 Task: Enable all dependabot security updates in the code security and analysis section.
Action: Mouse moved to (1288, 104)
Screenshot: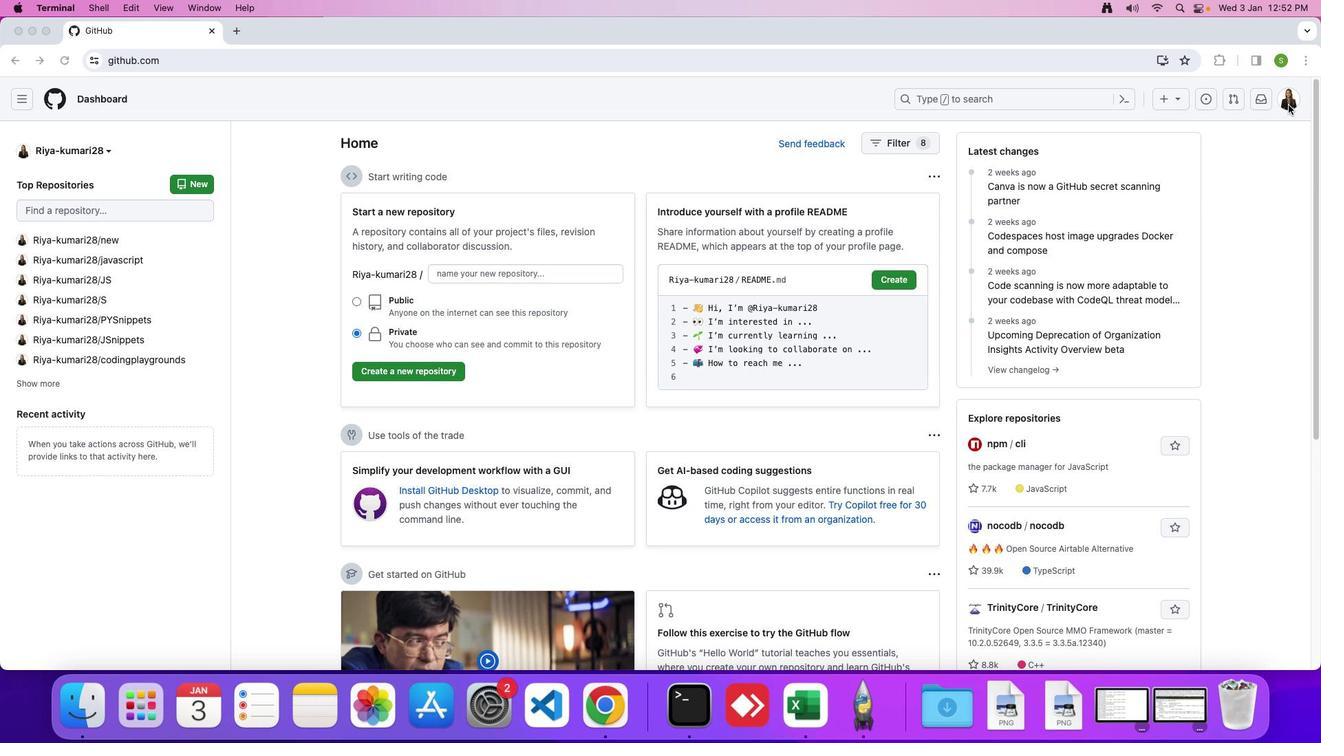 
Action: Mouse pressed left at (1288, 104)
Screenshot: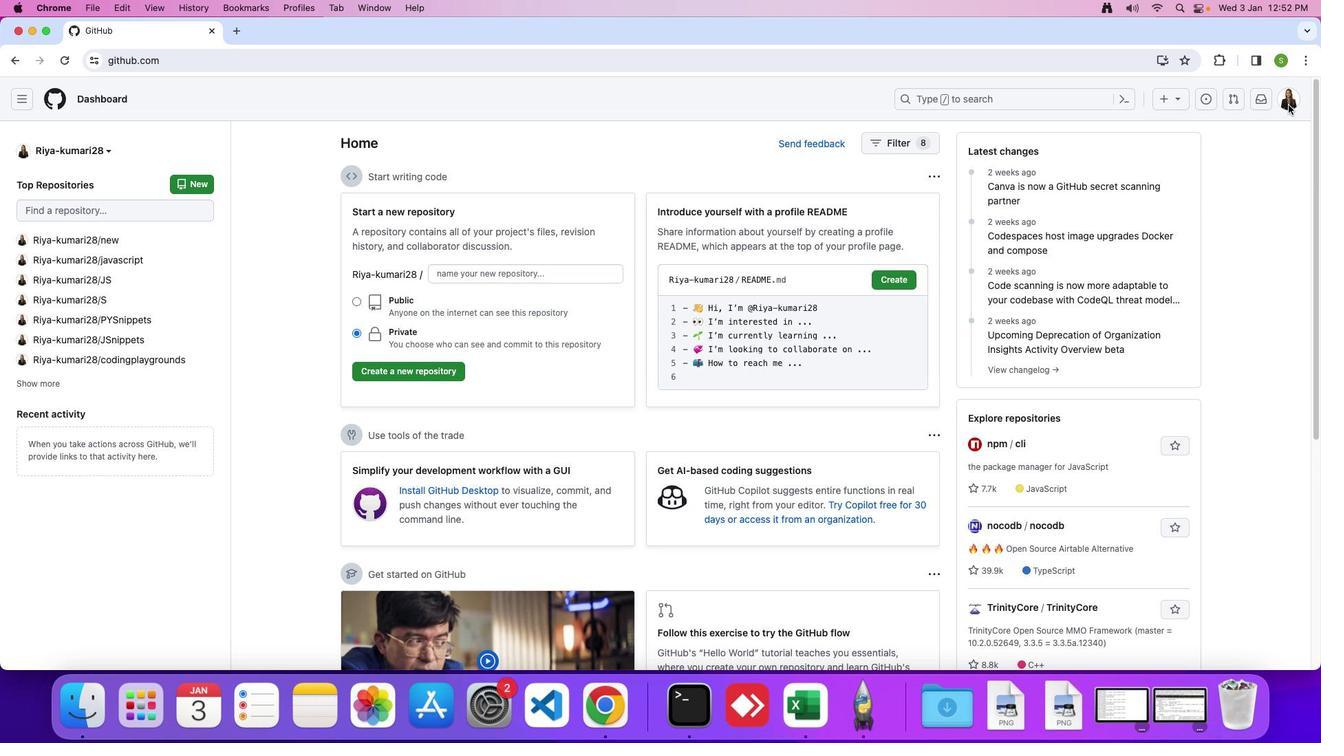 
Action: Mouse moved to (1289, 99)
Screenshot: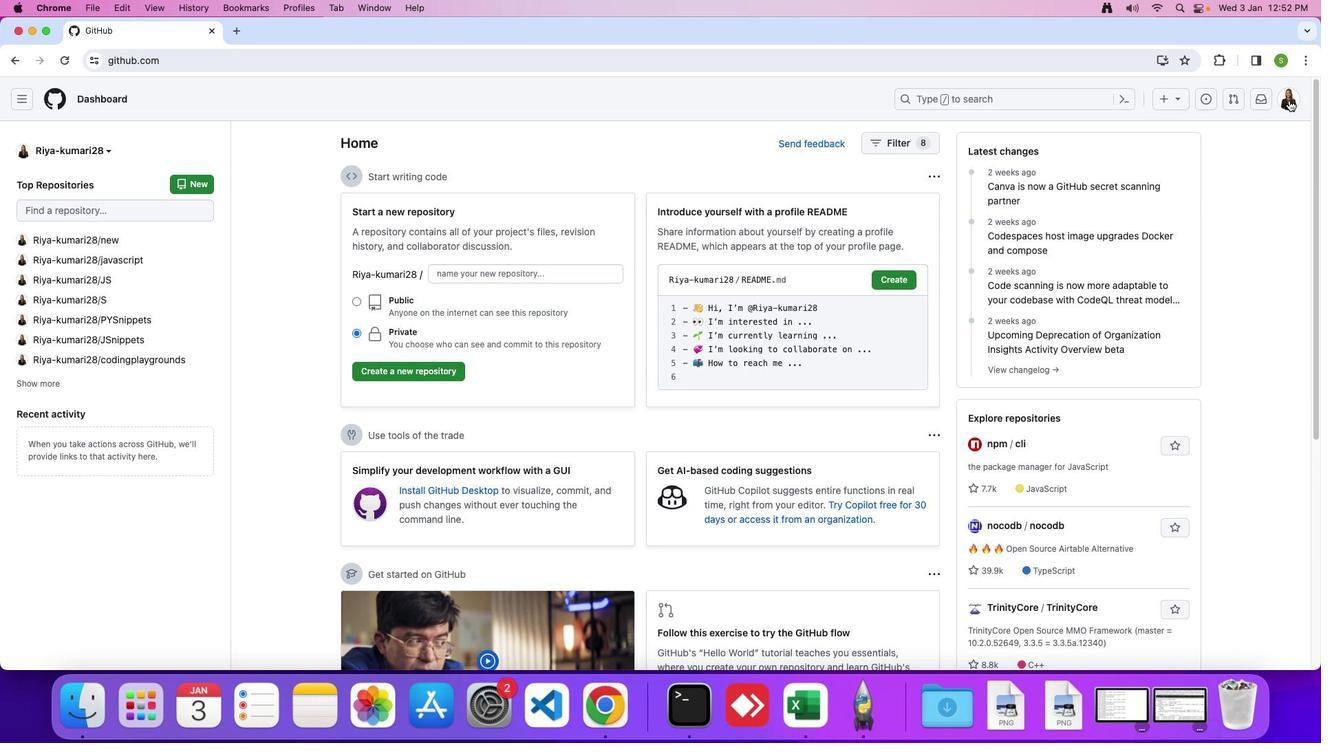 
Action: Mouse pressed left at (1289, 99)
Screenshot: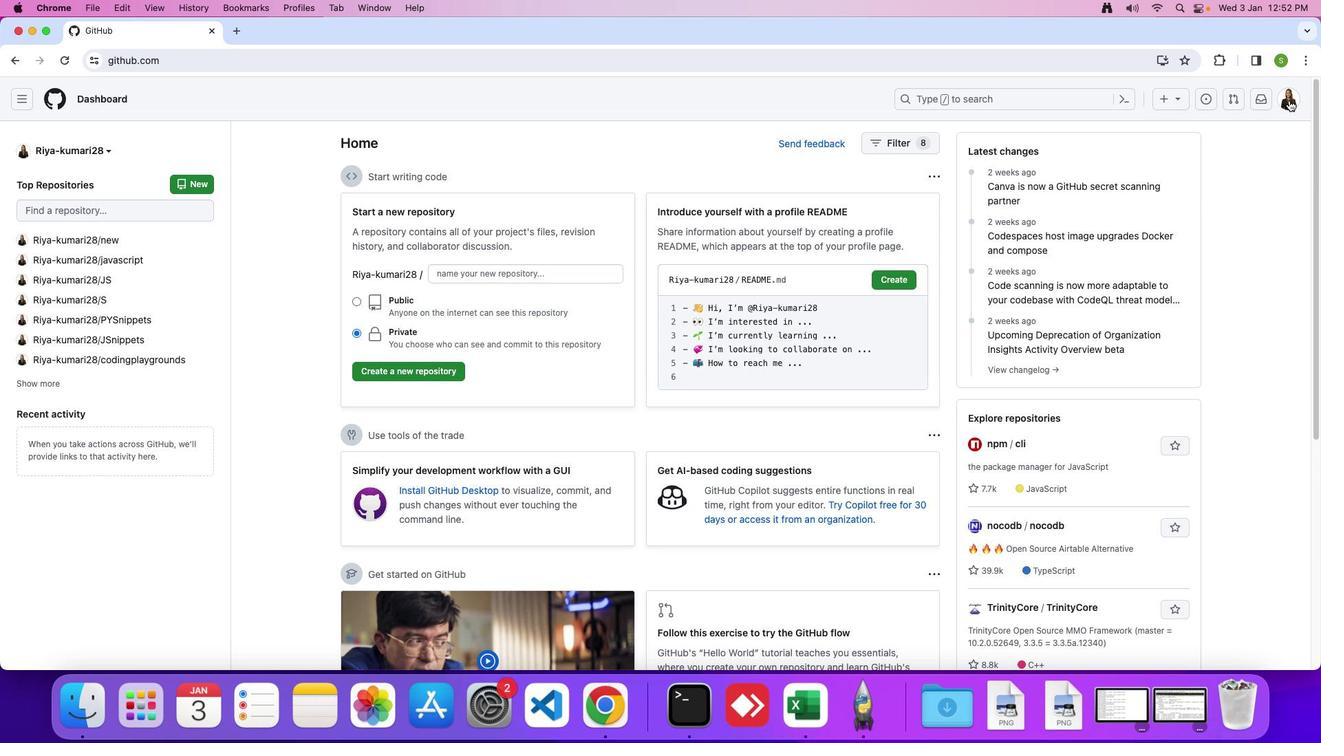 
Action: Mouse moved to (1191, 471)
Screenshot: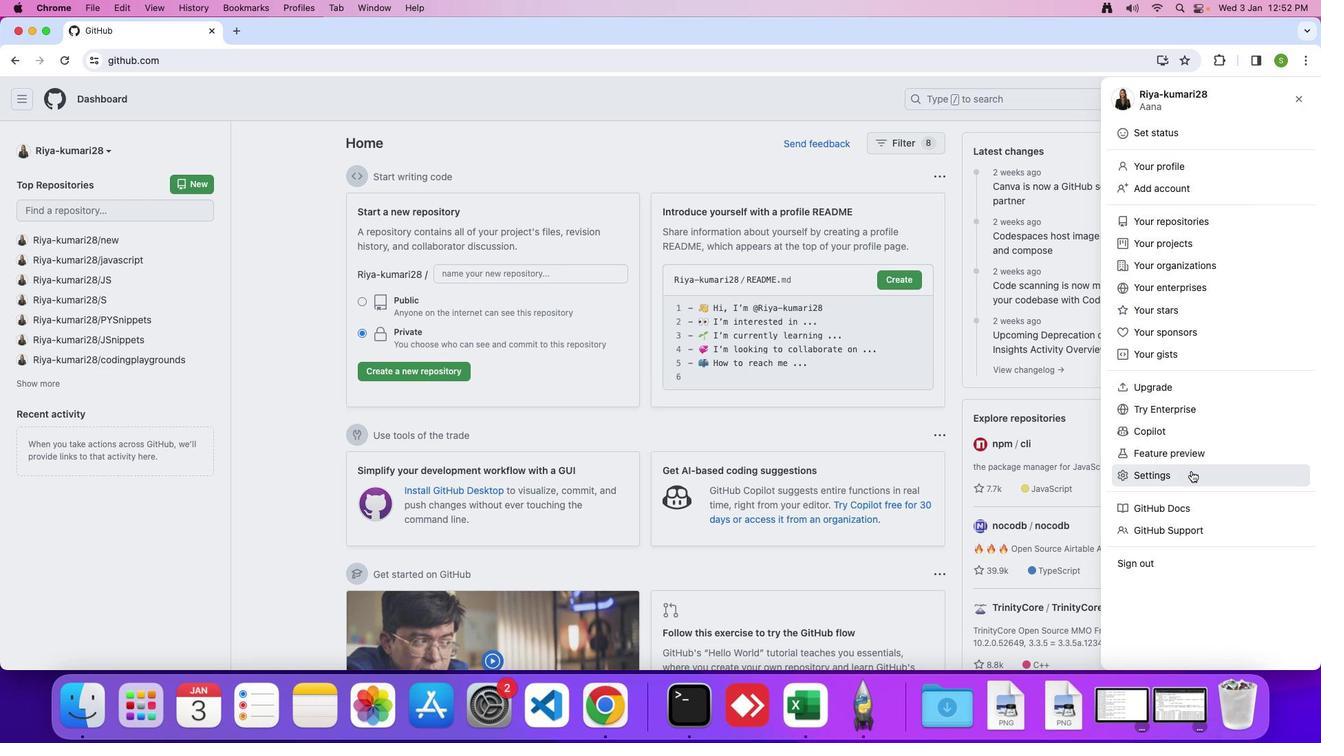
Action: Mouse pressed left at (1191, 471)
Screenshot: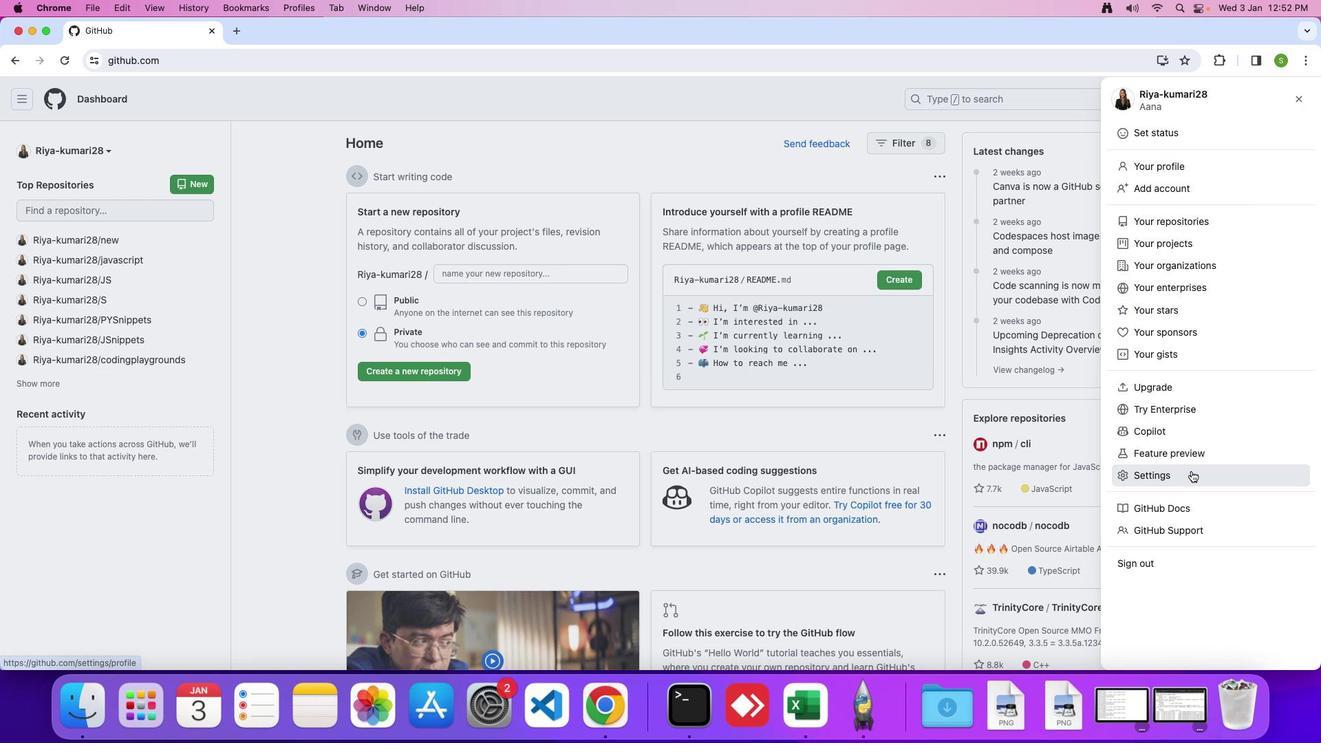 
Action: Mouse moved to (368, 503)
Screenshot: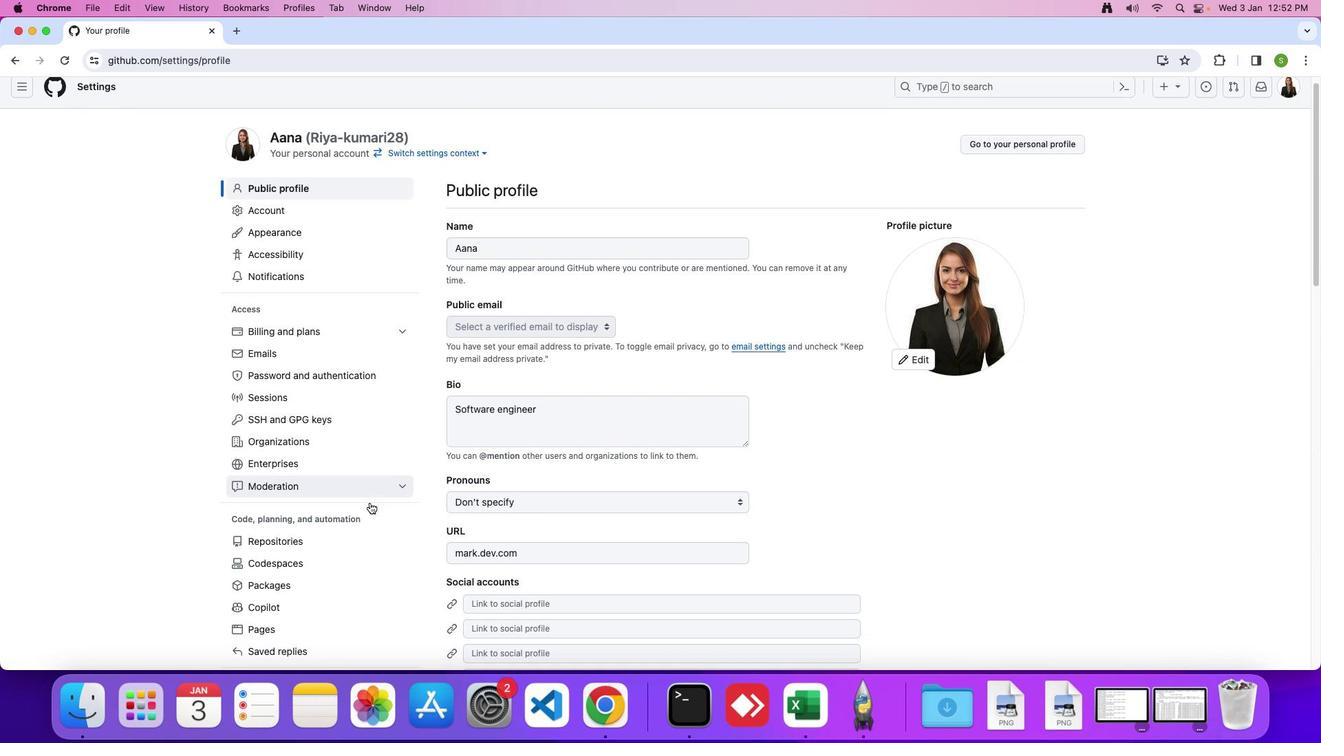 
Action: Mouse scrolled (368, 503) with delta (0, 0)
Screenshot: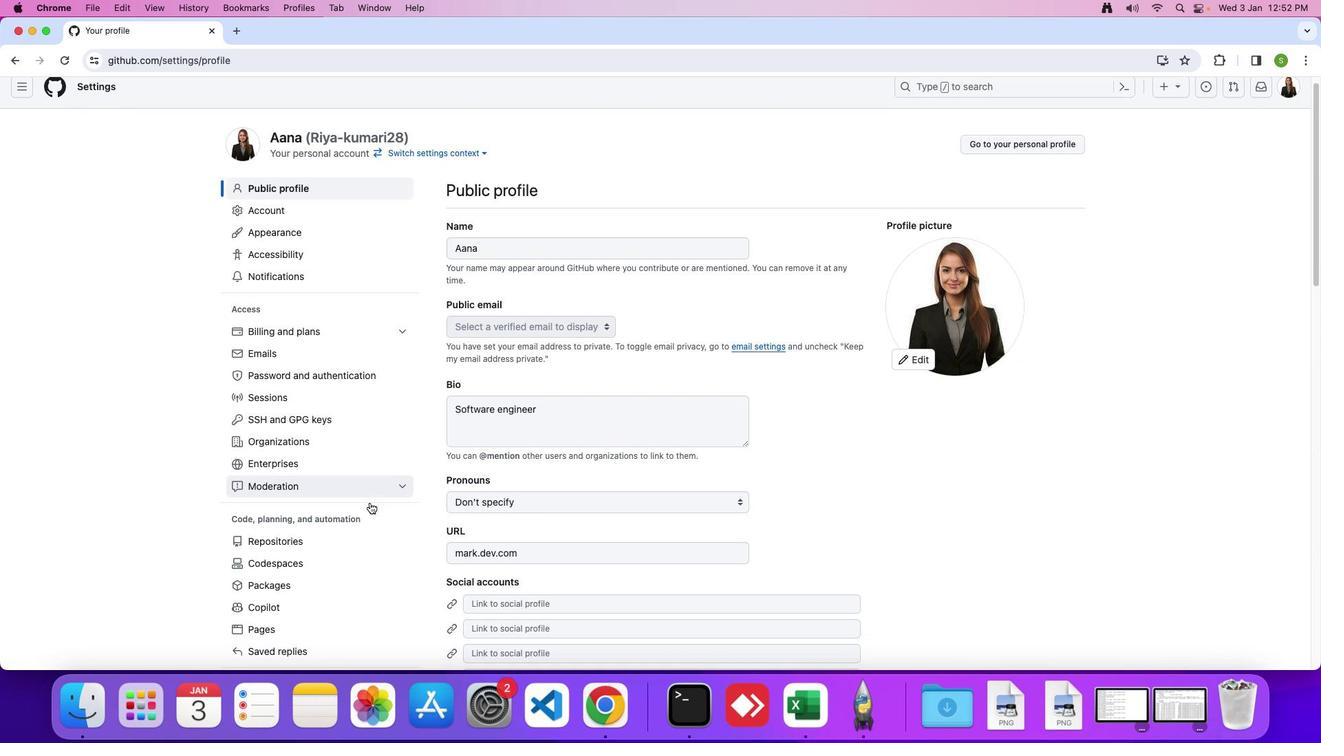
Action: Mouse scrolled (368, 503) with delta (0, 0)
Screenshot: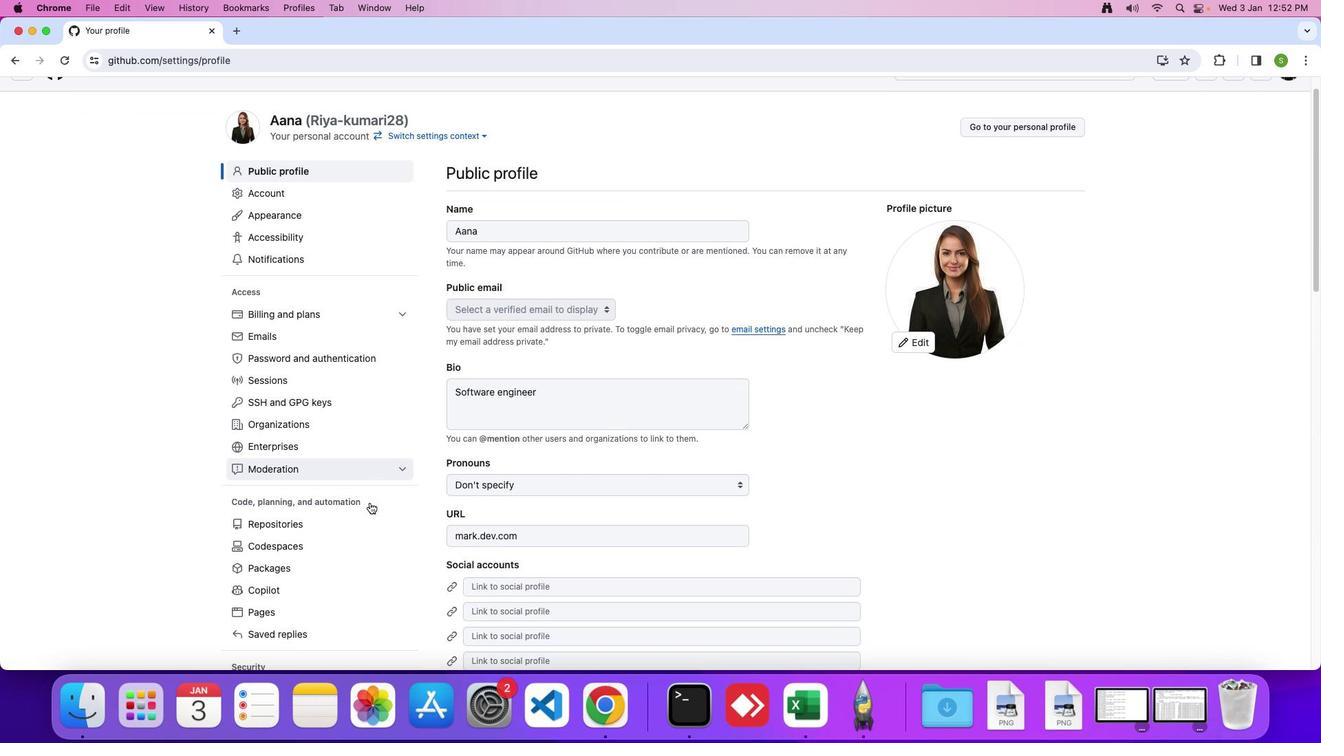 
Action: Mouse moved to (370, 502)
Screenshot: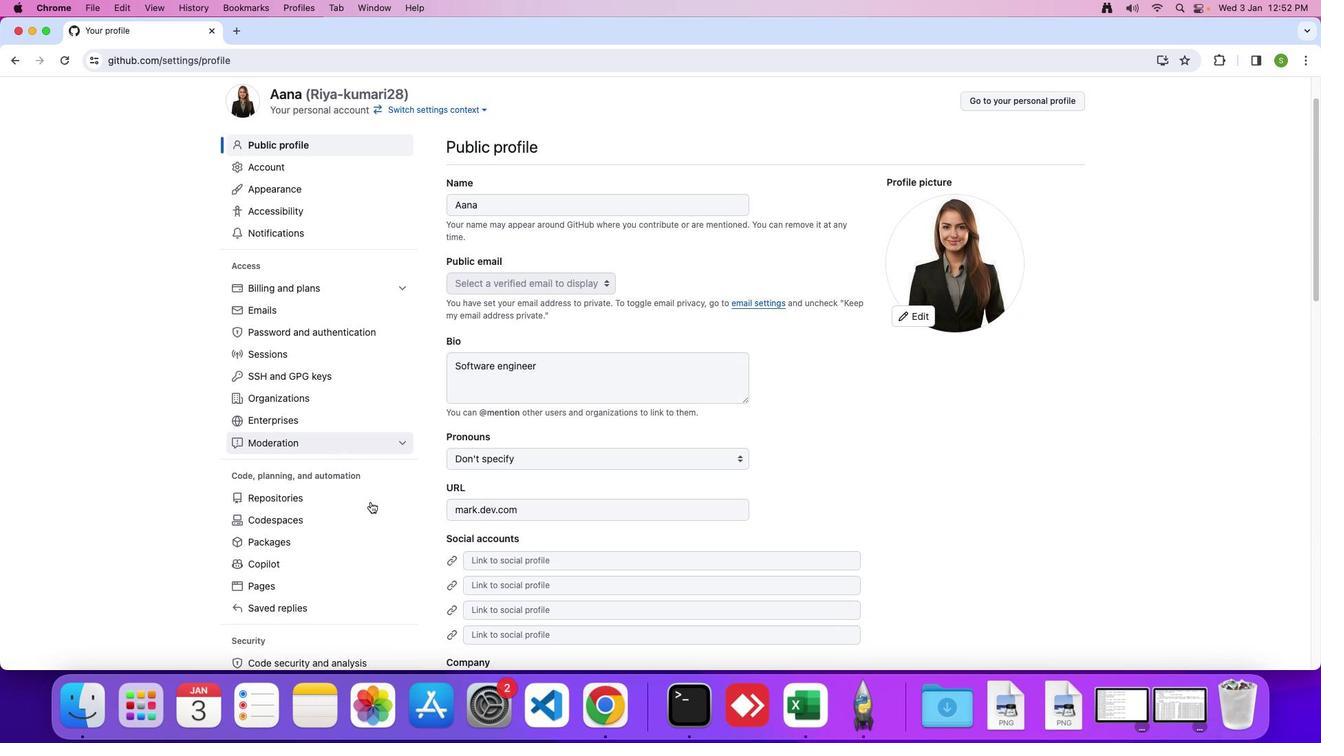 
Action: Mouse scrolled (370, 502) with delta (0, -2)
Screenshot: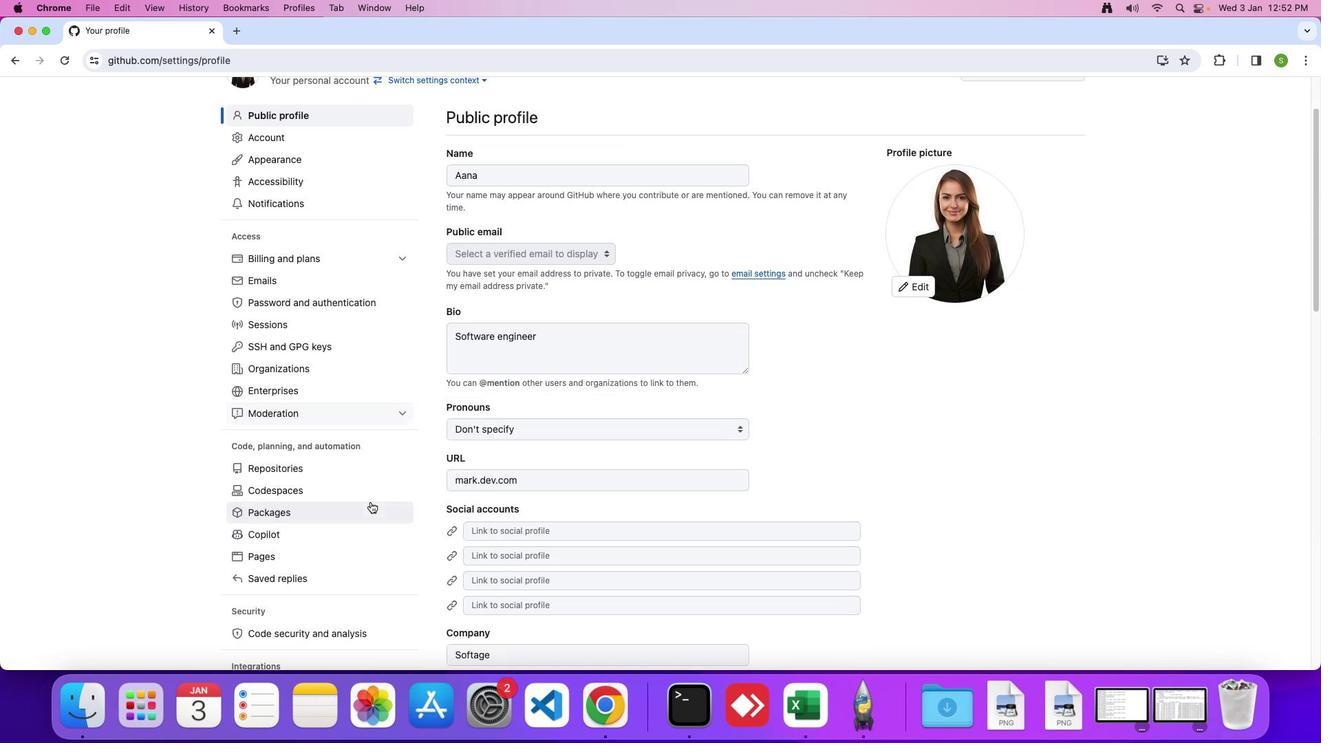 
Action: Mouse moved to (370, 502)
Screenshot: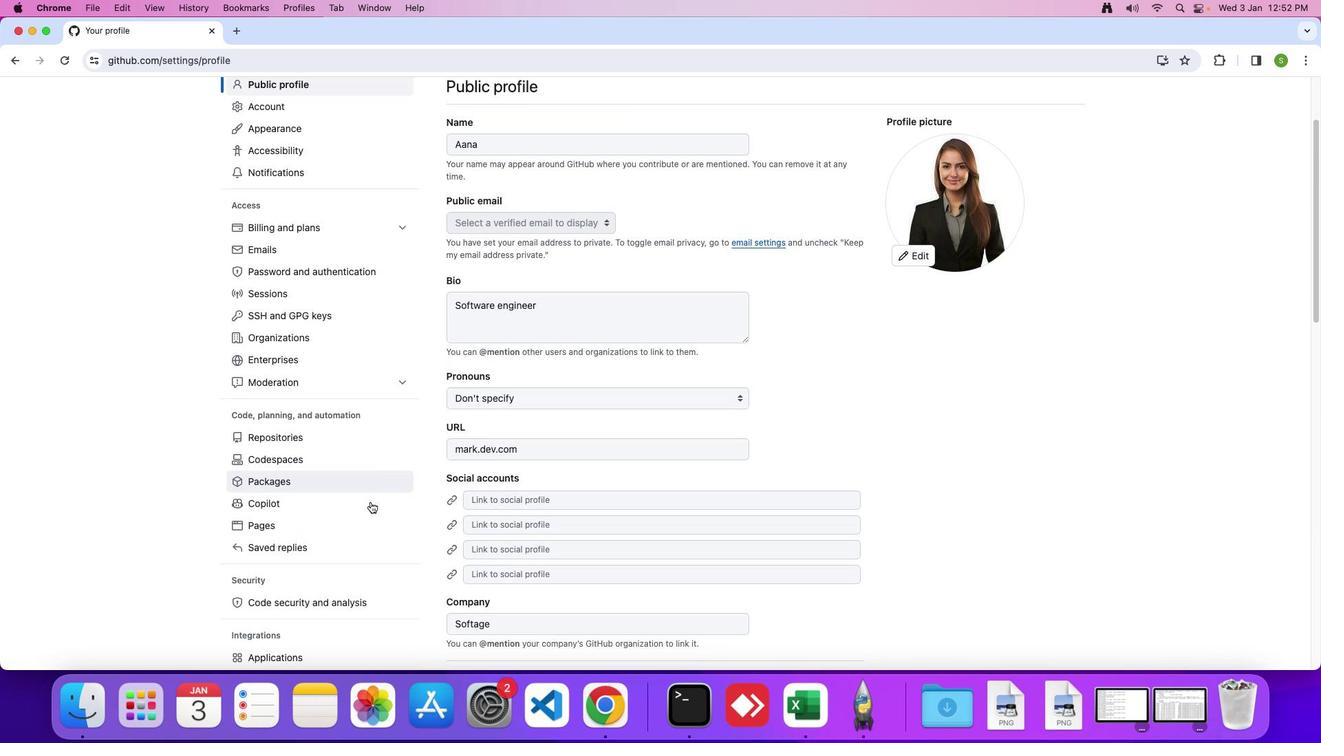 
Action: Mouse scrolled (370, 502) with delta (0, 0)
Screenshot: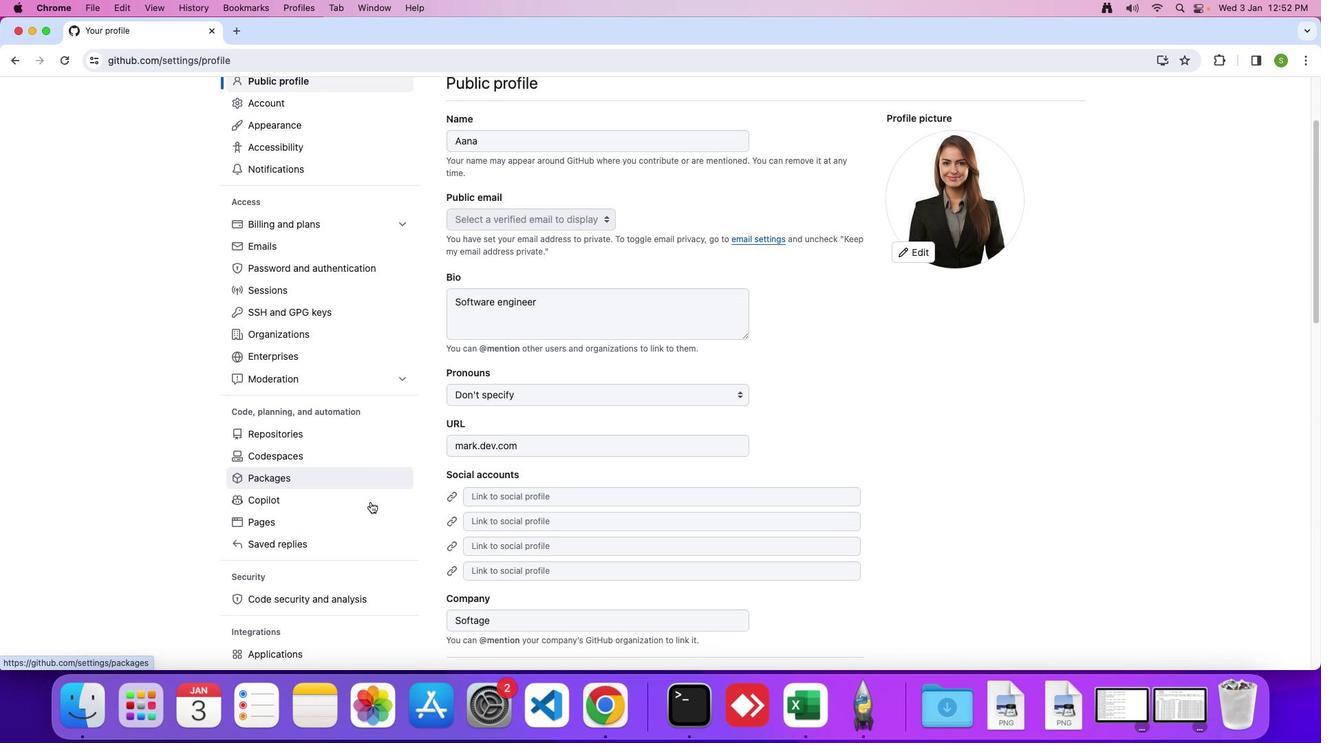 
Action: Mouse scrolled (370, 502) with delta (0, 0)
Screenshot: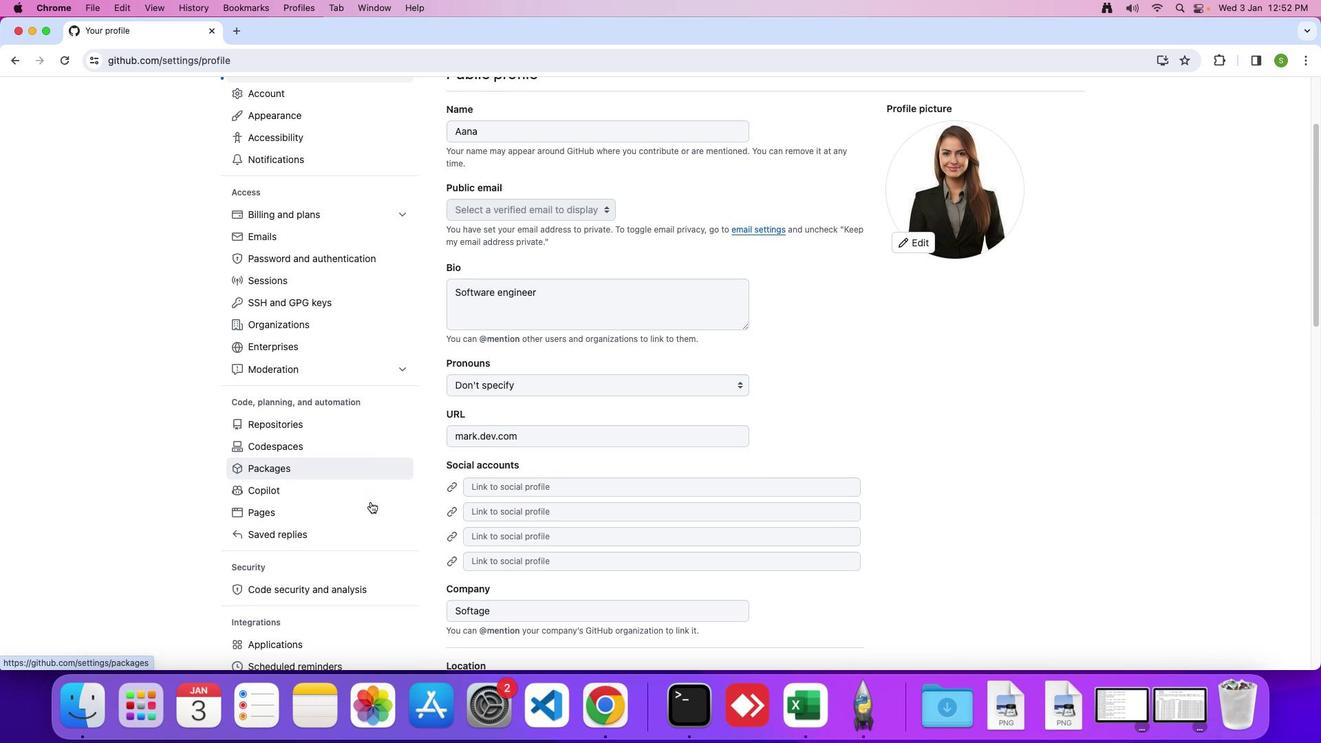 
Action: Mouse moved to (322, 582)
Screenshot: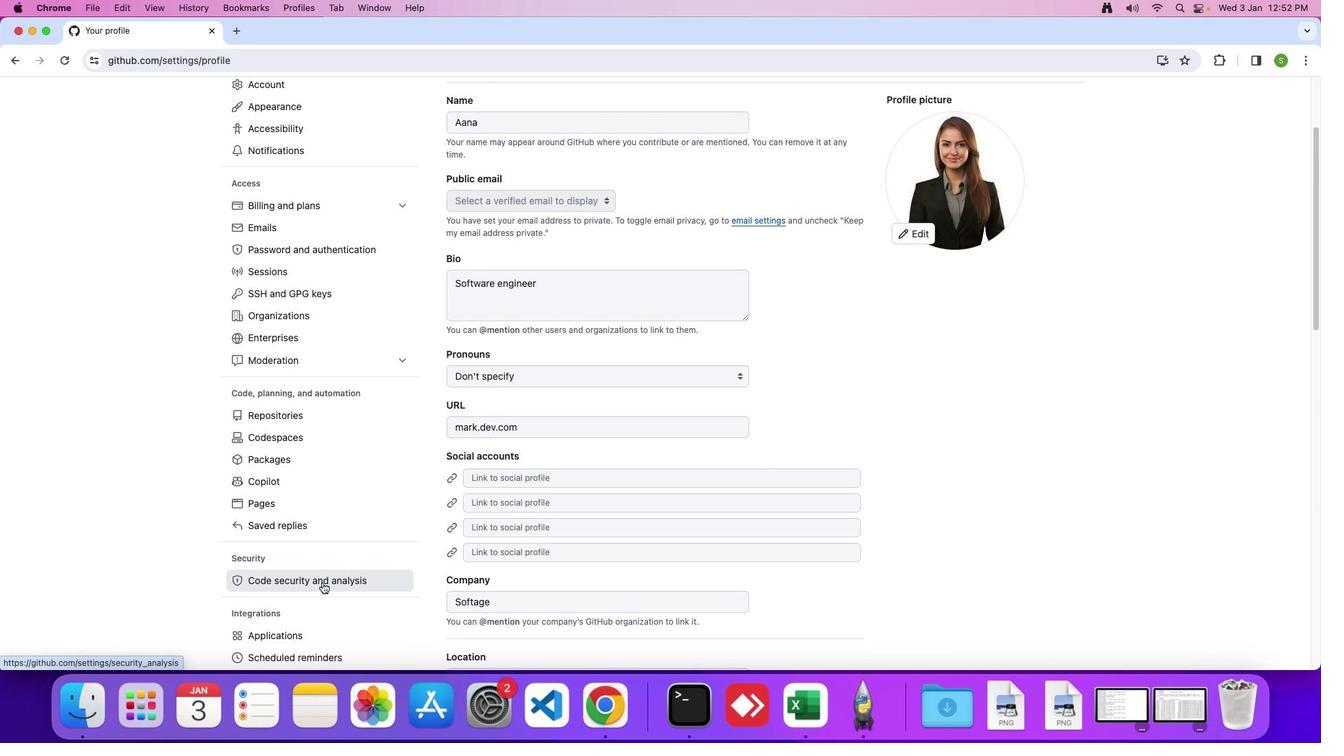 
Action: Mouse pressed left at (322, 582)
Screenshot: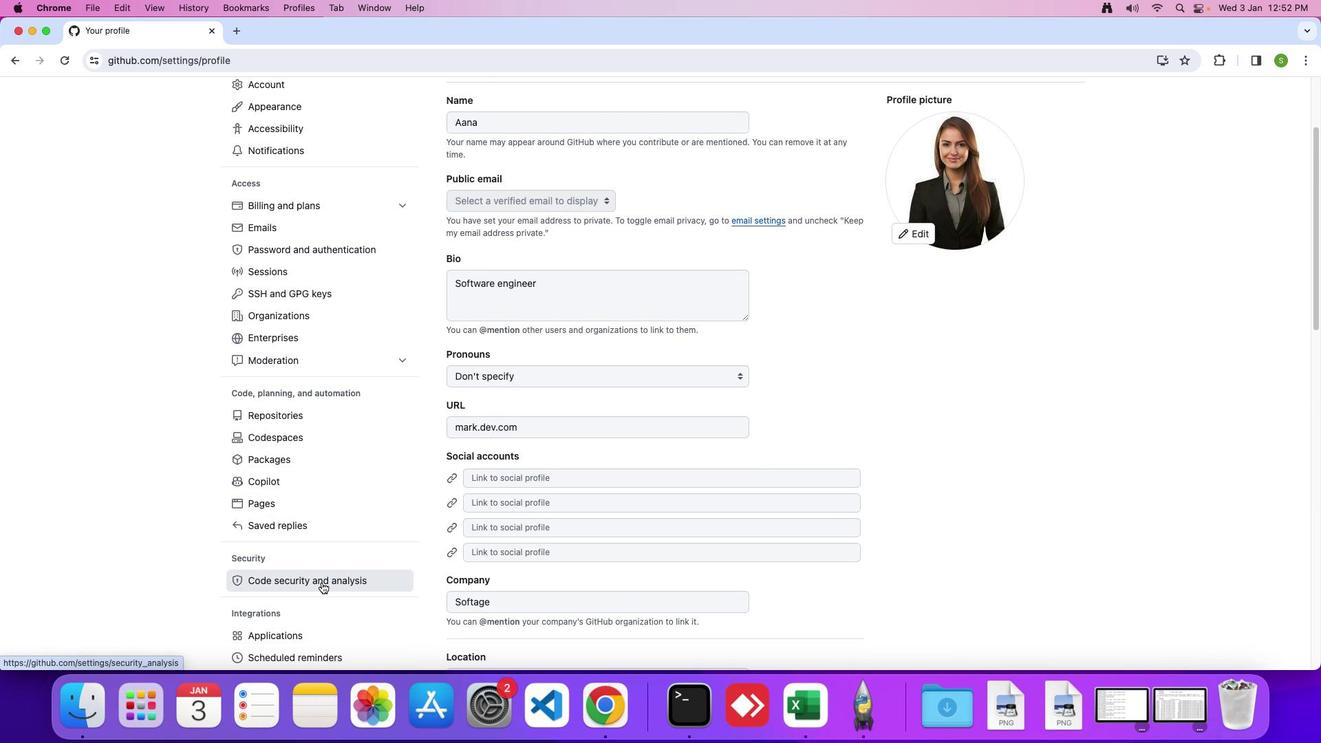 
Action: Mouse moved to (677, 529)
Screenshot: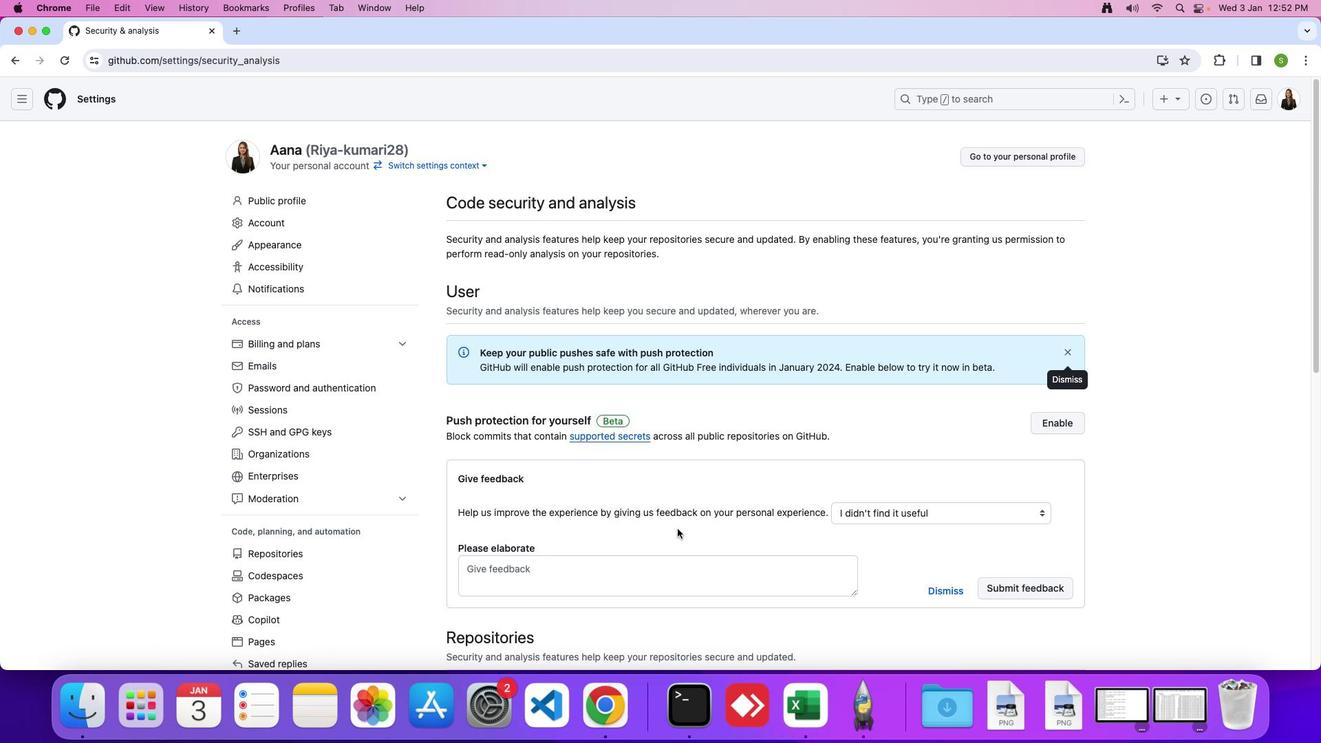 
Action: Mouse scrolled (677, 529) with delta (0, 0)
Screenshot: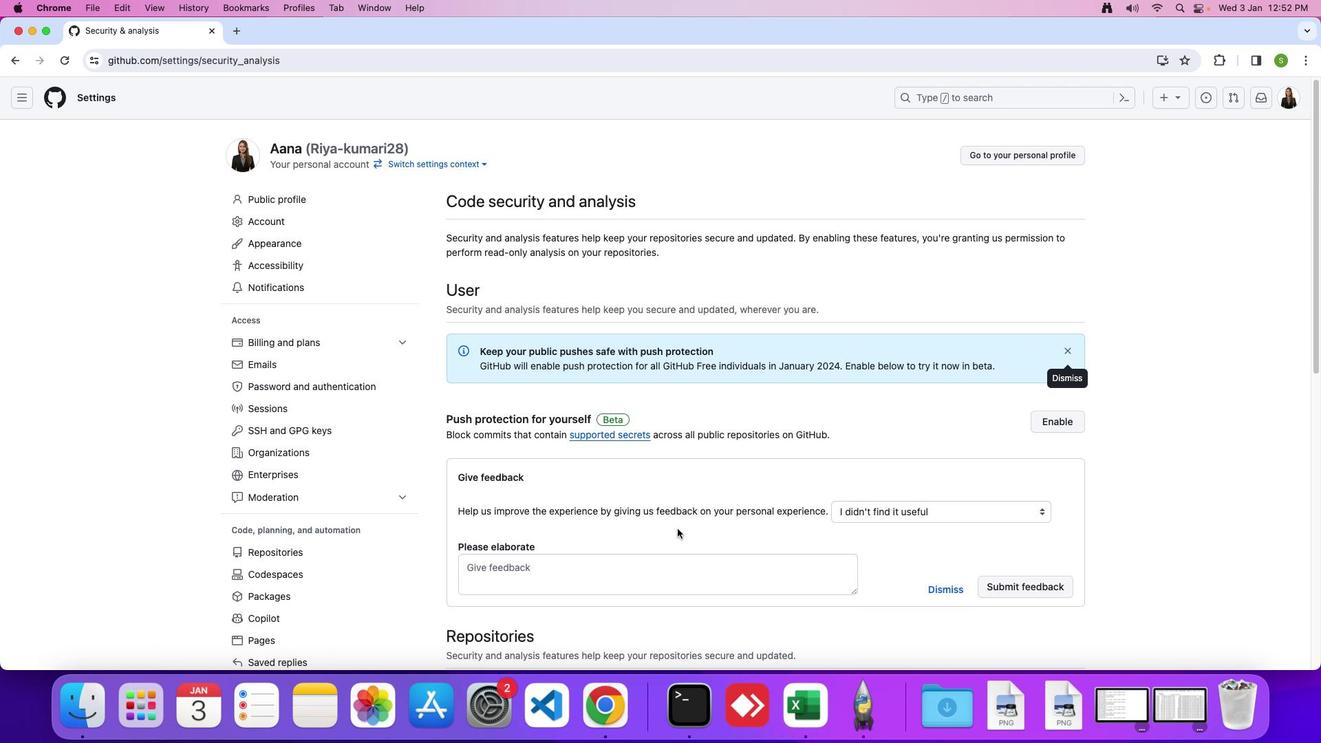 
Action: Mouse scrolled (677, 529) with delta (0, 0)
Screenshot: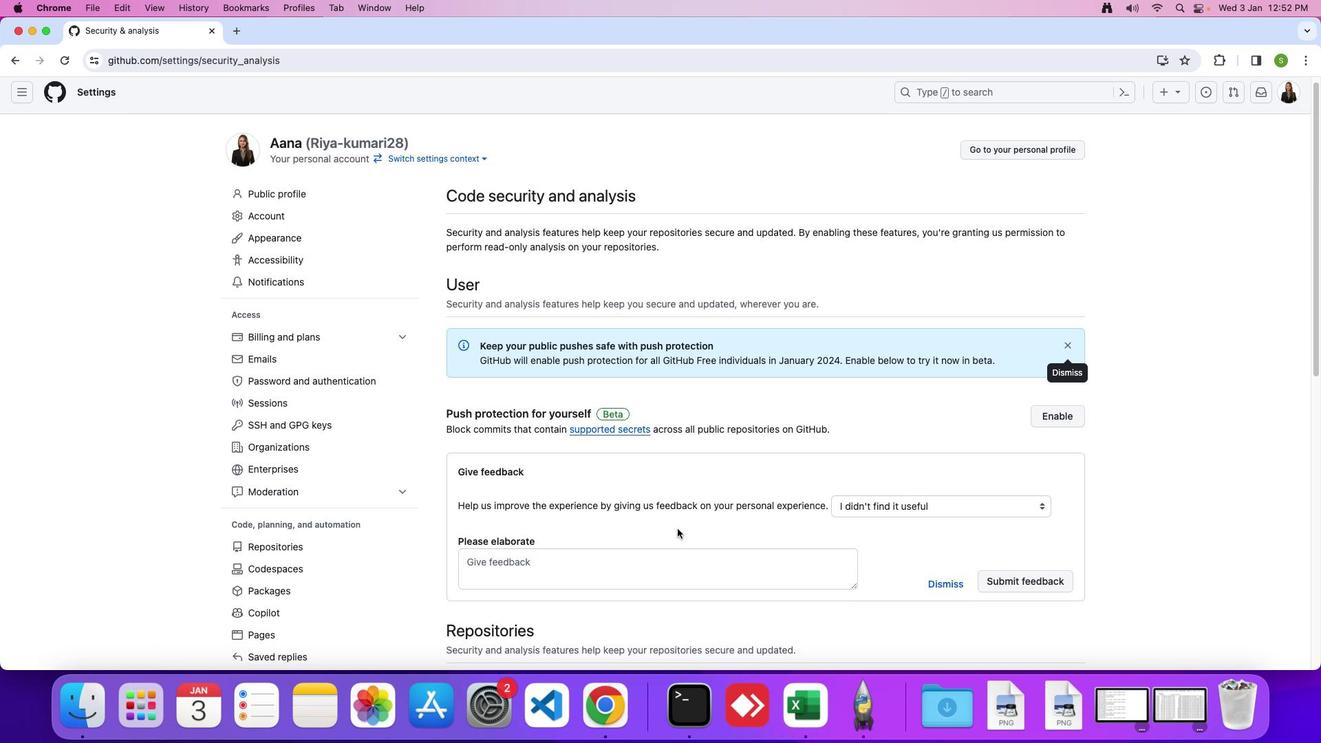 
Action: Mouse scrolled (677, 529) with delta (0, -1)
Screenshot: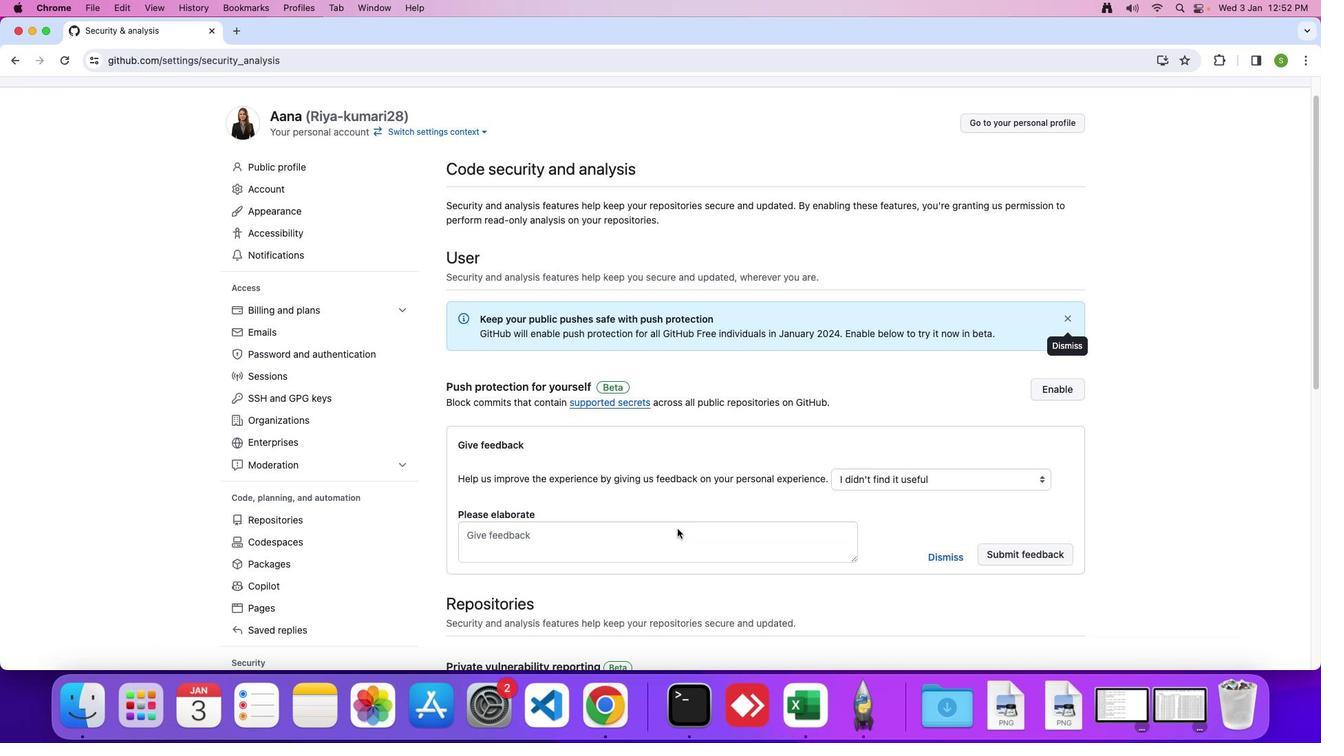 
Action: Mouse moved to (676, 528)
Screenshot: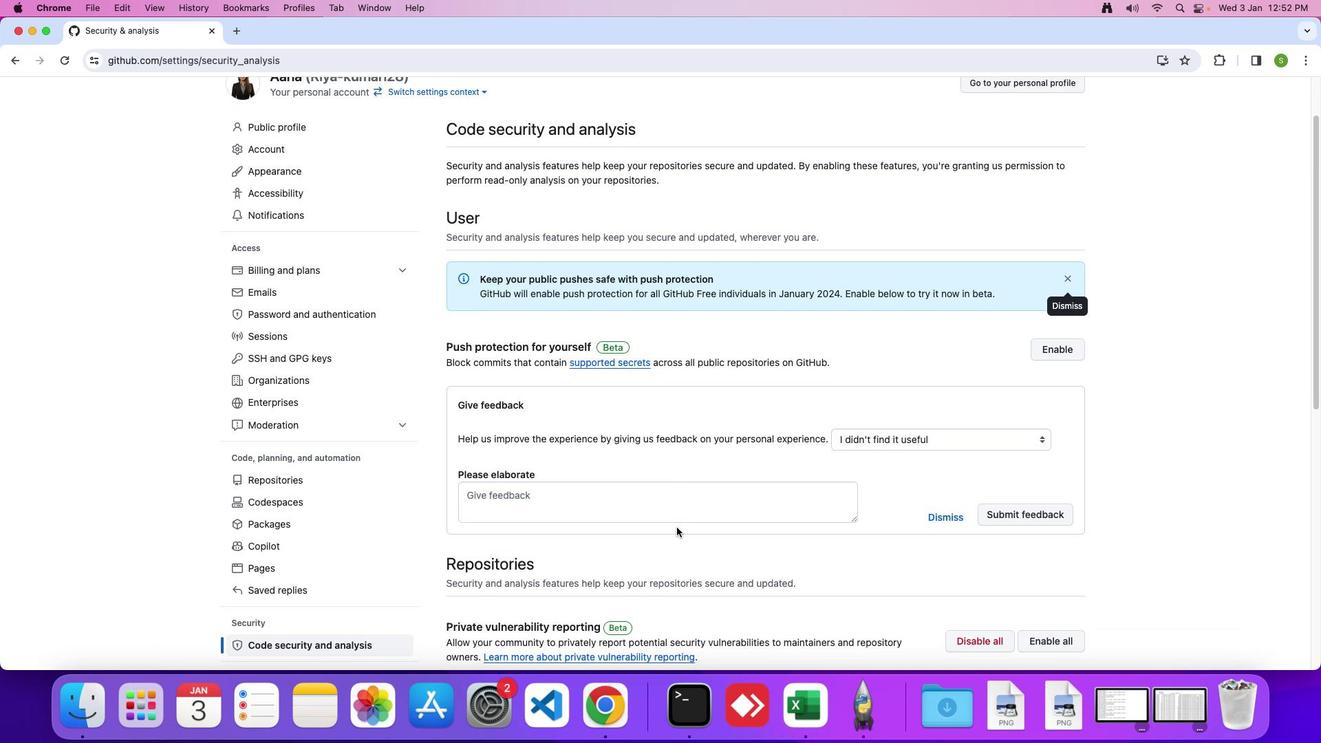 
Action: Mouse scrolled (676, 528) with delta (0, 0)
Screenshot: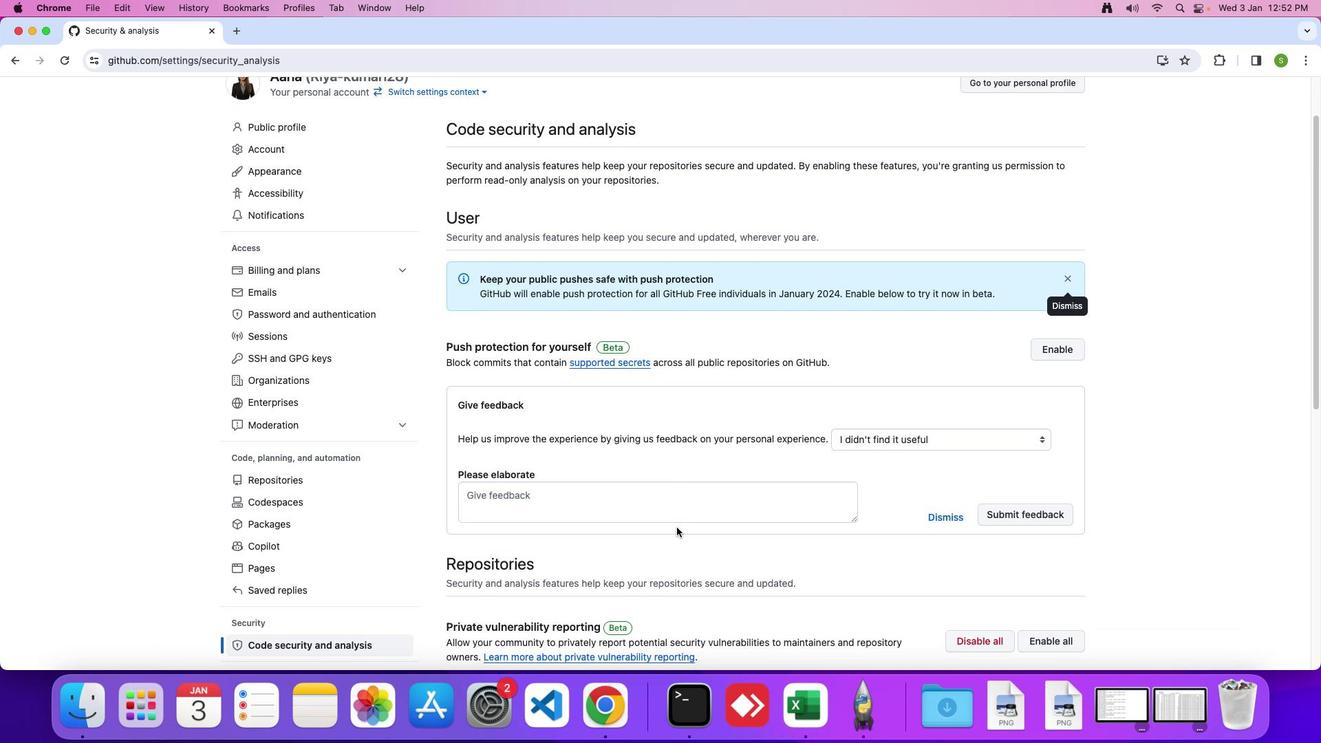 
Action: Mouse moved to (676, 527)
Screenshot: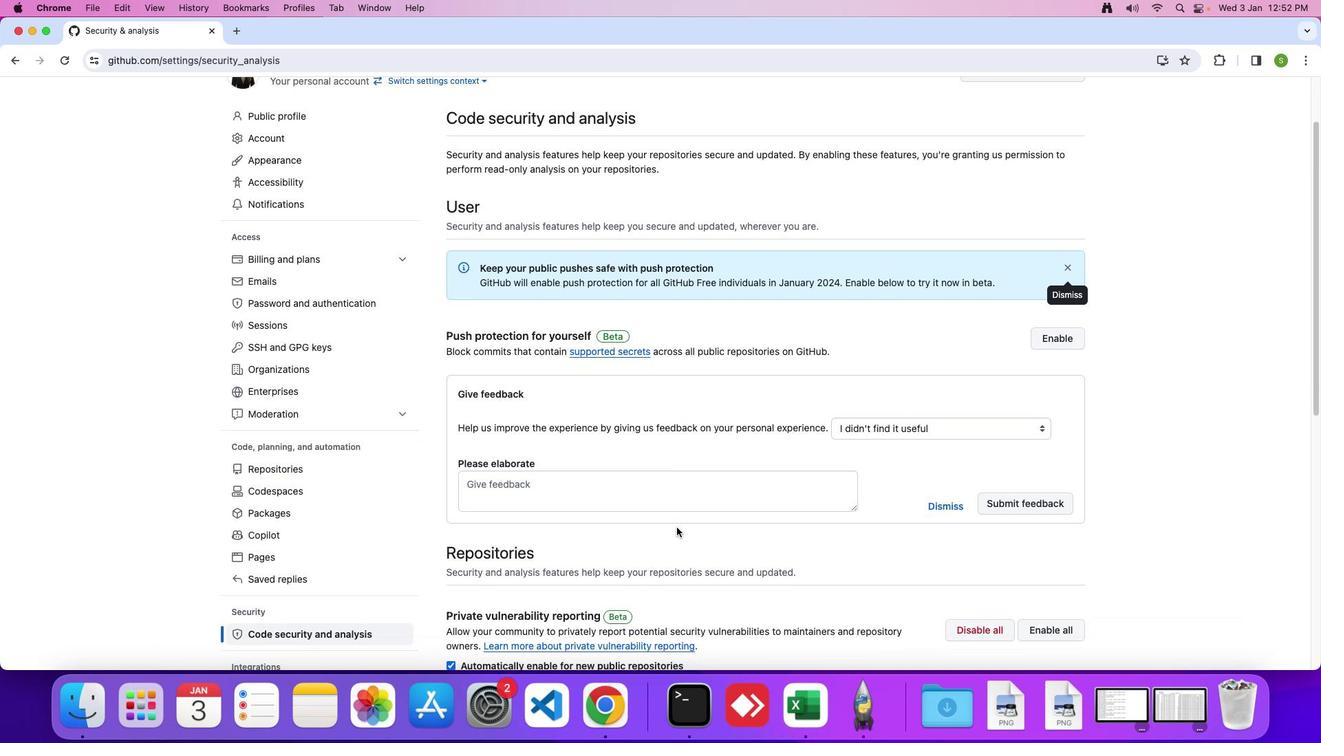 
Action: Mouse scrolled (676, 527) with delta (0, 0)
Screenshot: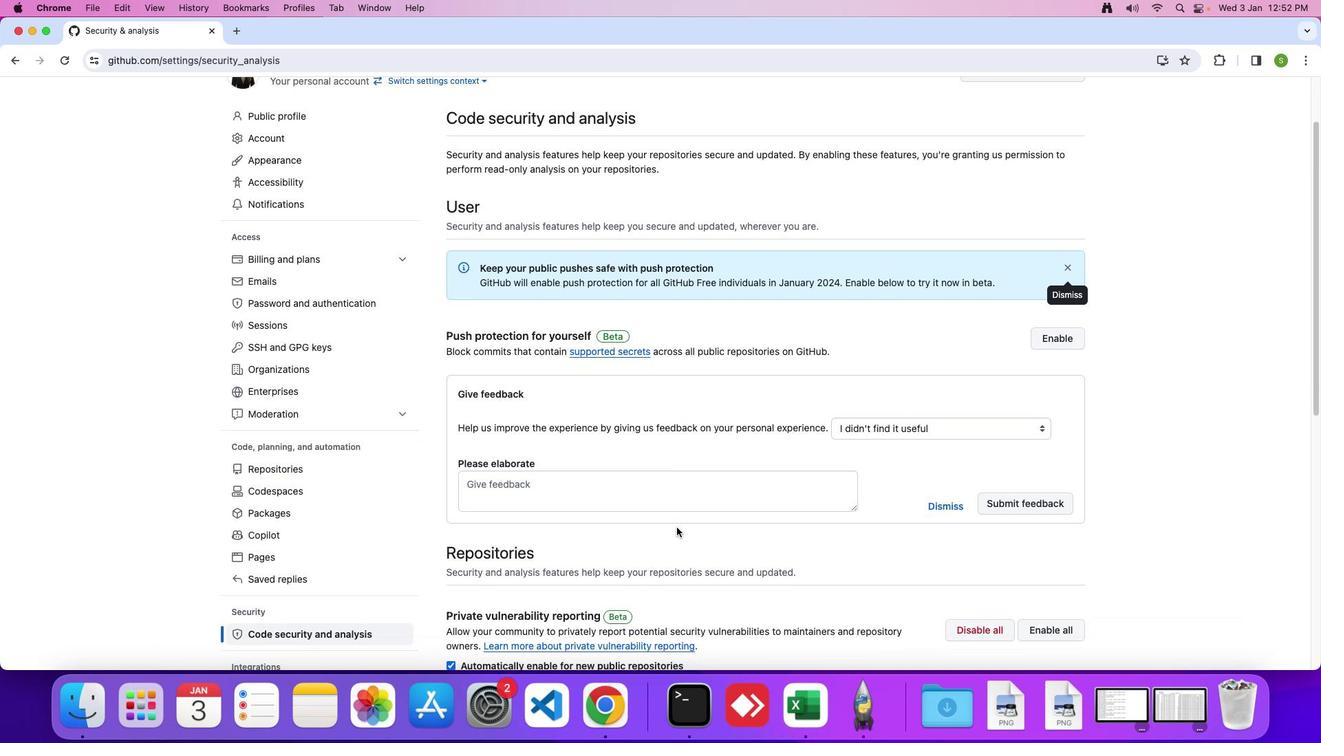 
Action: Mouse moved to (677, 527)
Screenshot: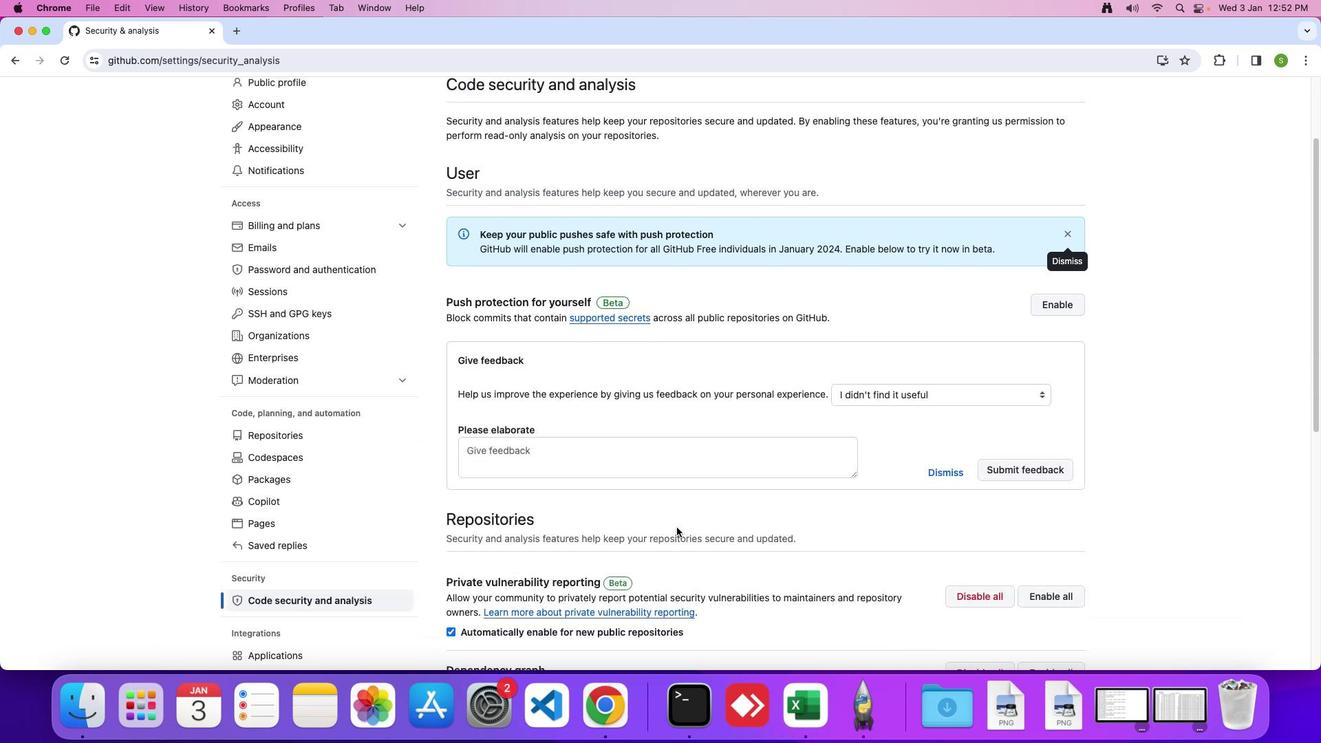 
Action: Mouse scrolled (677, 527) with delta (0, -2)
Screenshot: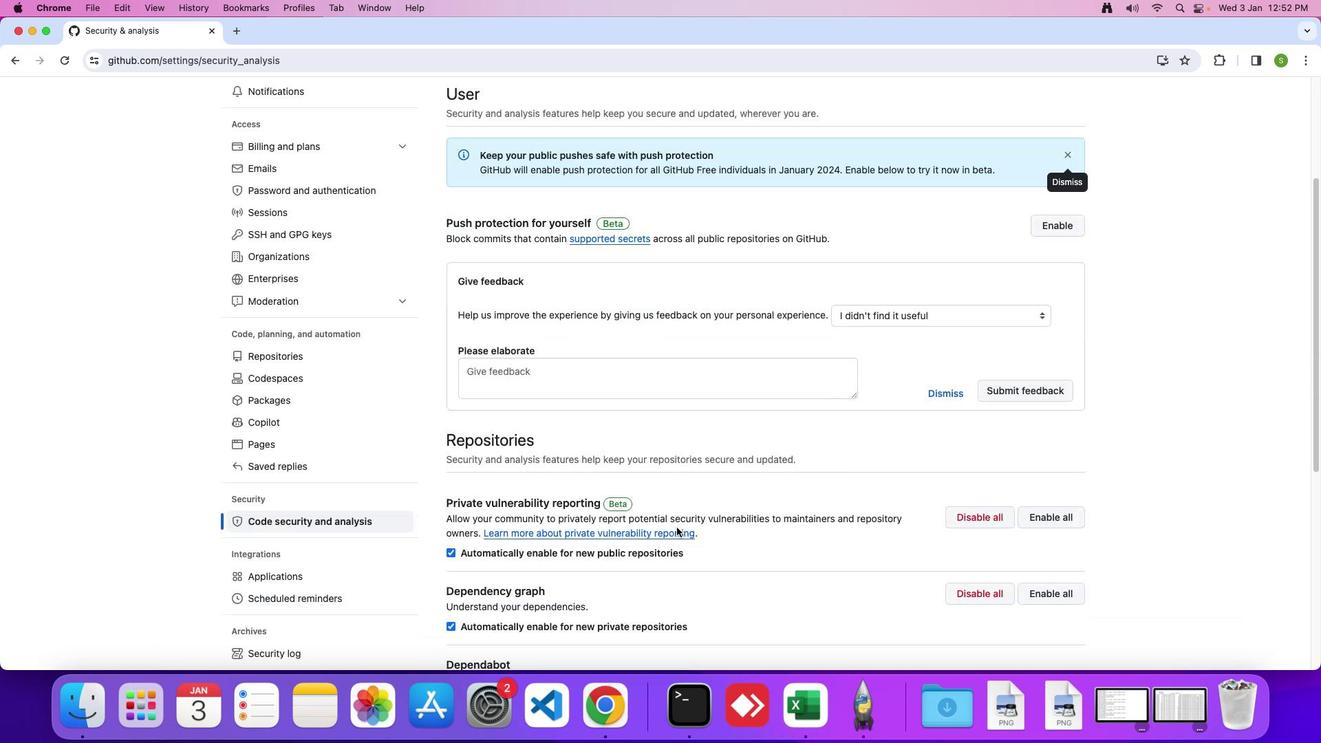 
Action: Mouse scrolled (677, 527) with delta (0, -3)
Screenshot: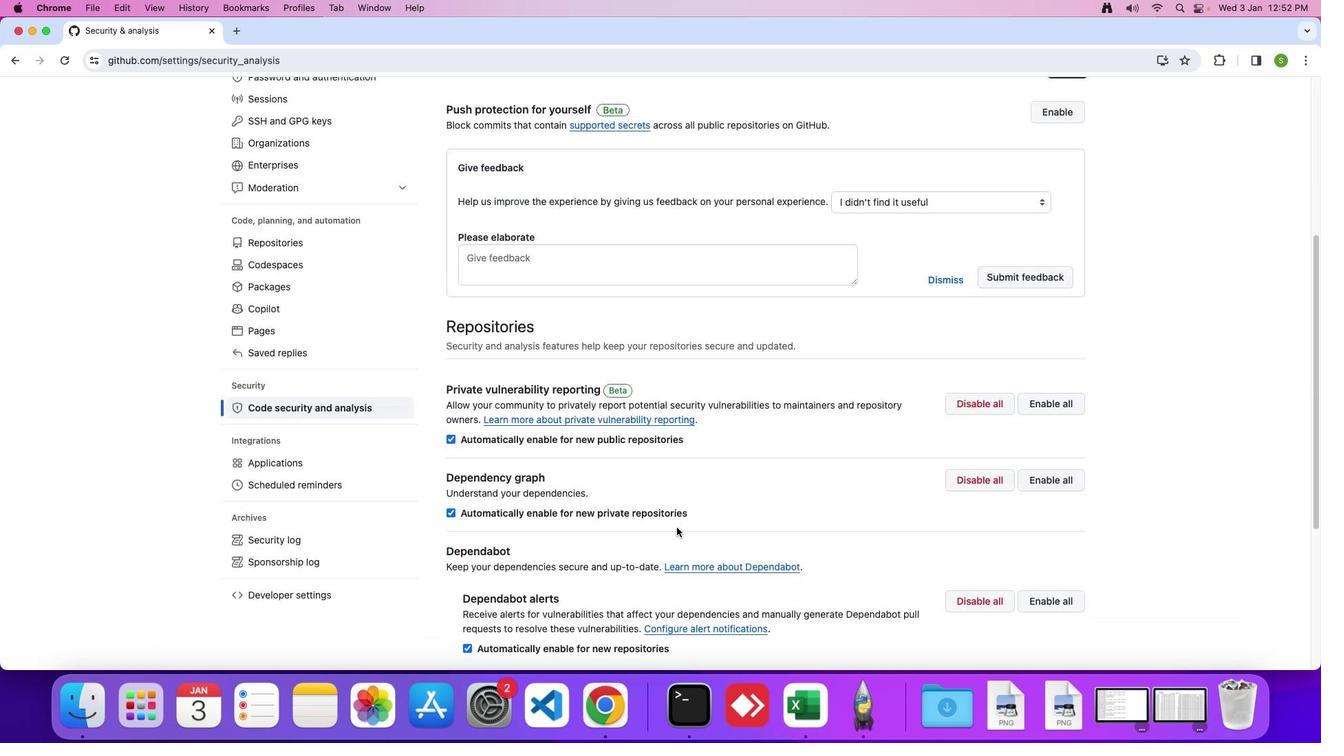 
Action: Mouse moved to (676, 527)
Screenshot: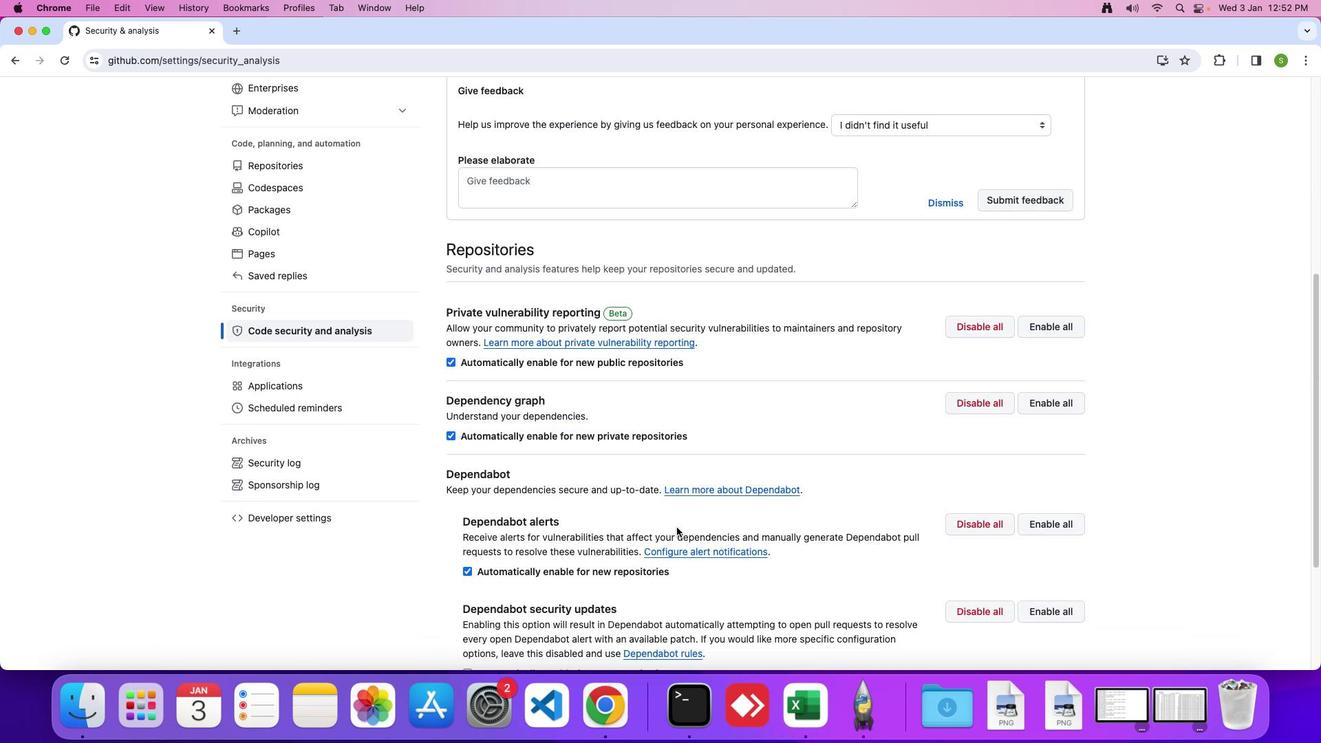 
Action: Mouse scrolled (676, 527) with delta (0, 0)
Screenshot: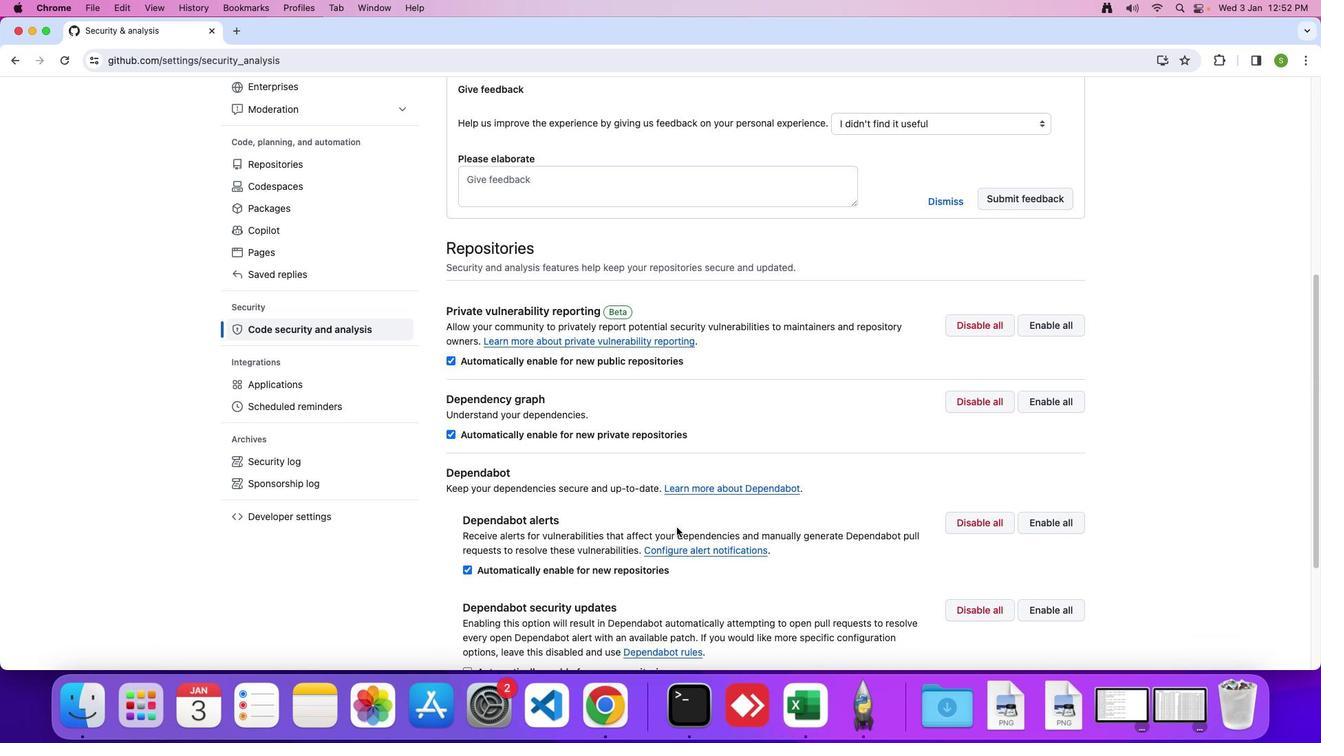 
Action: Mouse scrolled (676, 527) with delta (0, 0)
Screenshot: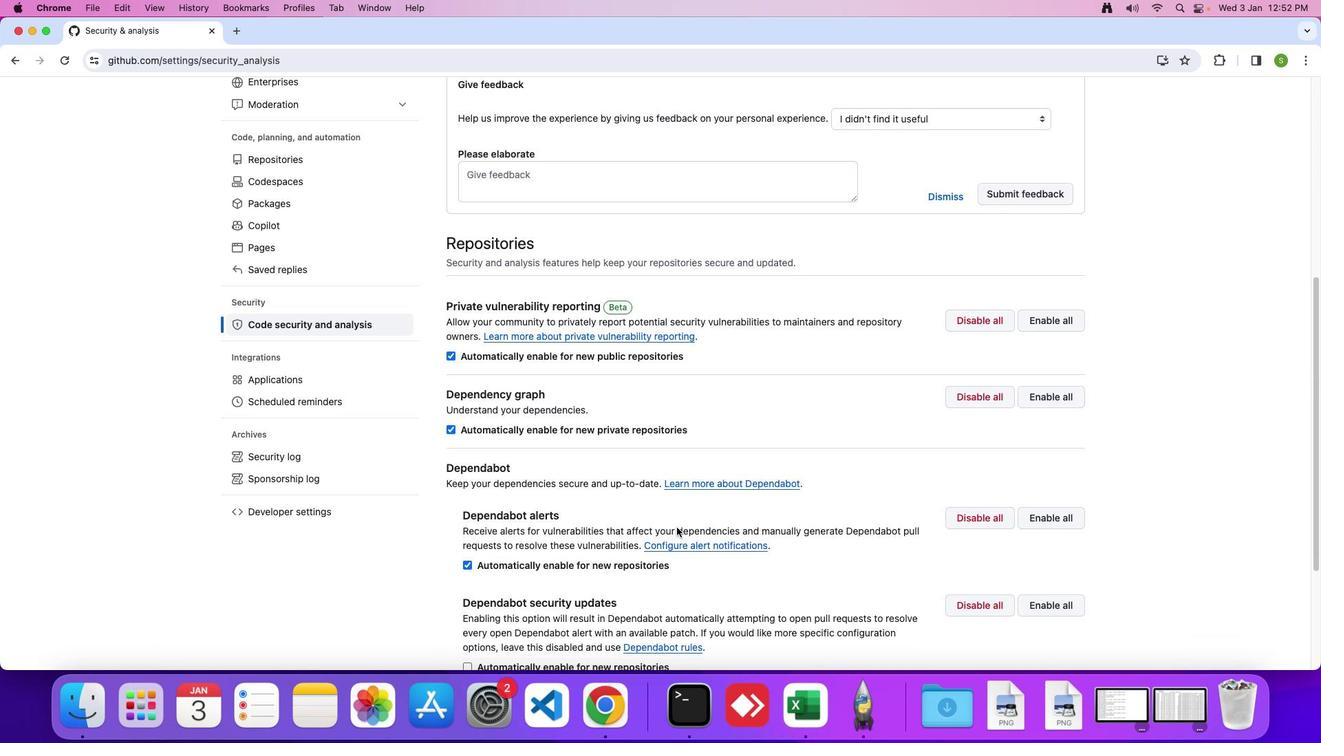 
Action: Mouse scrolled (676, 527) with delta (0, -1)
Screenshot: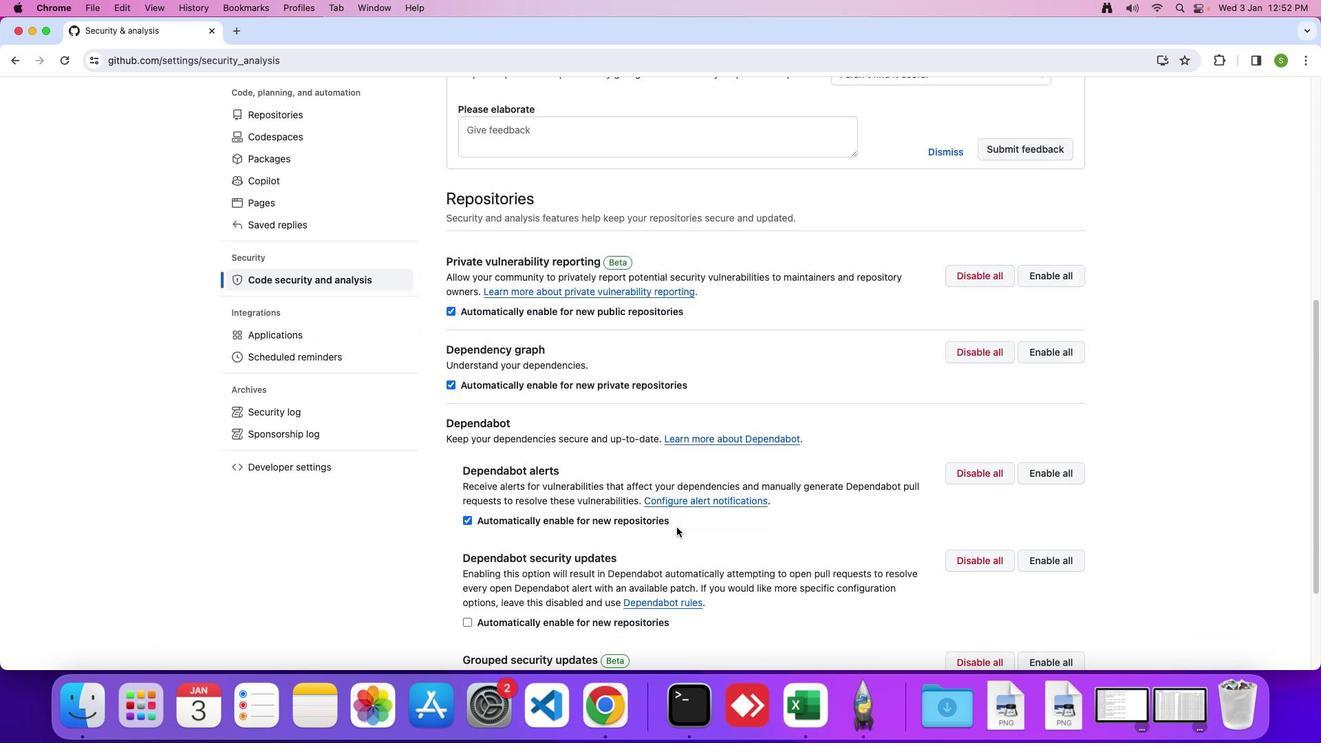 
Action: Mouse scrolled (676, 527) with delta (0, 0)
Screenshot: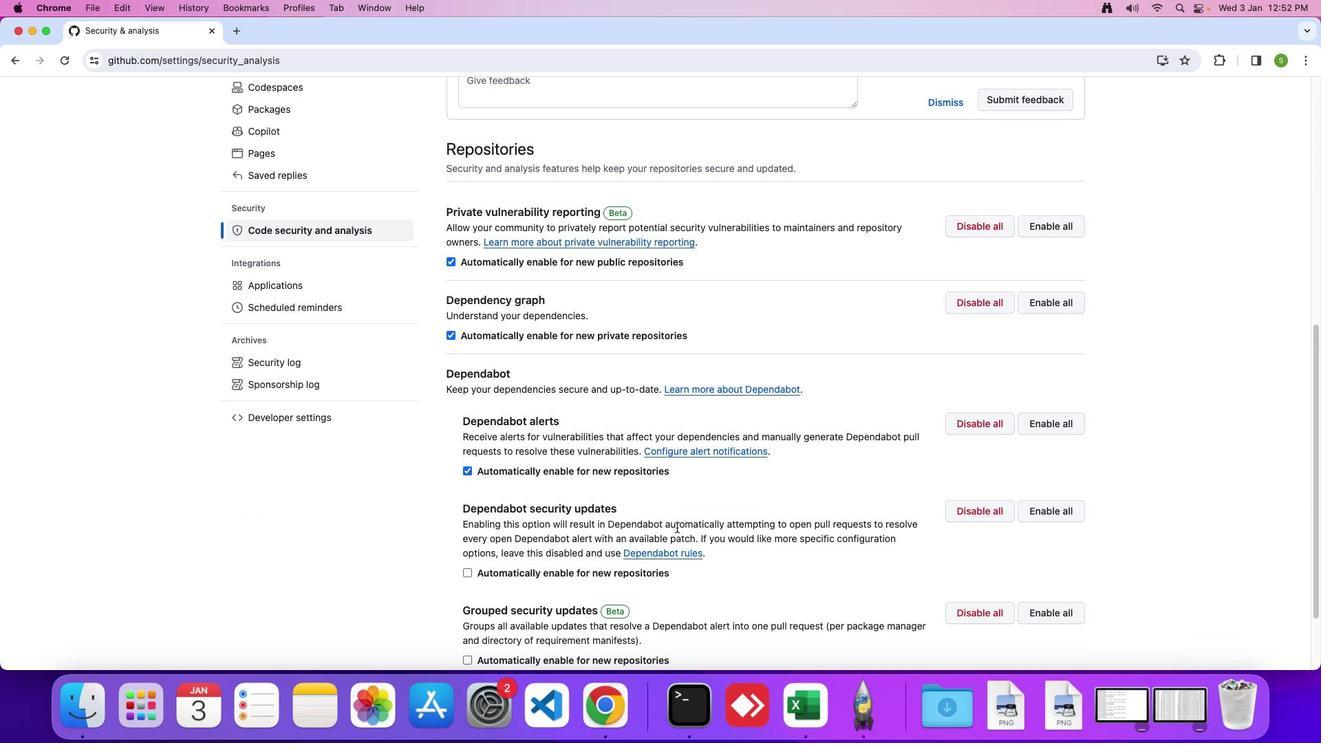 
Action: Mouse scrolled (676, 527) with delta (0, 0)
Screenshot: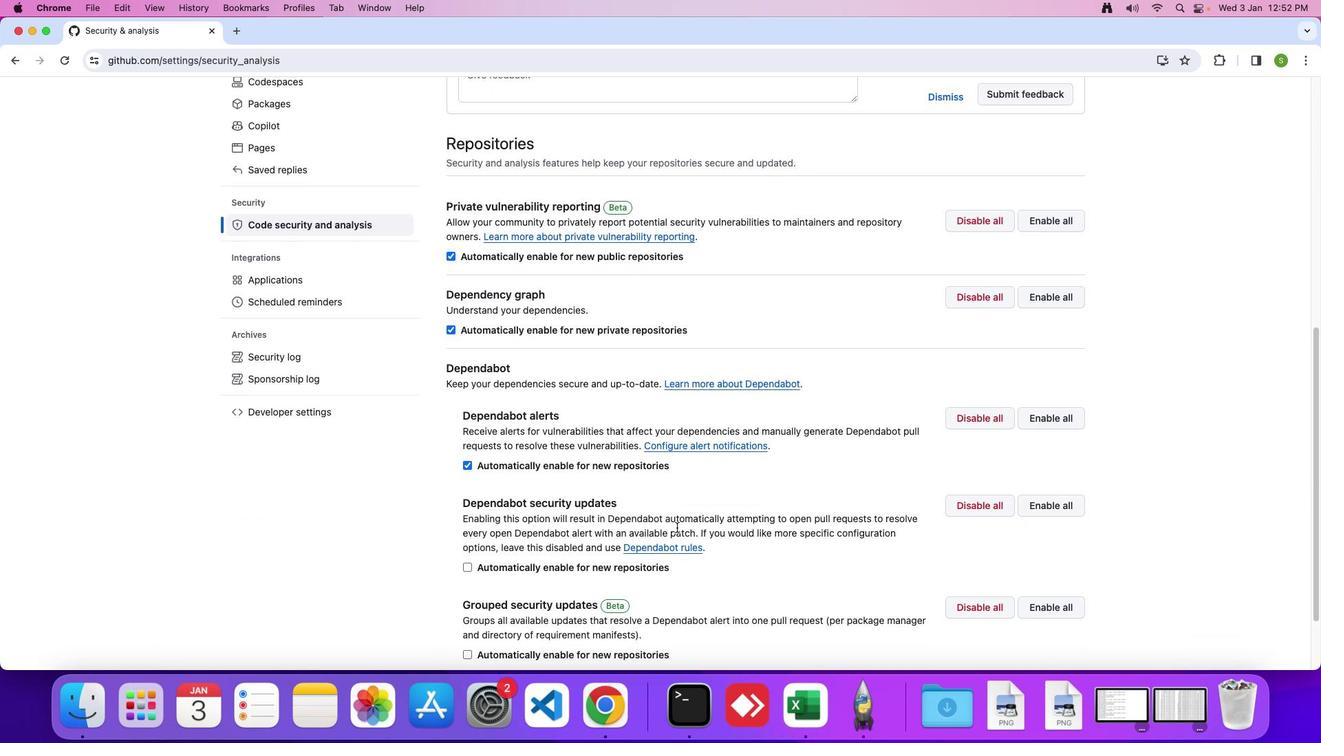 
Action: Mouse scrolled (676, 527) with delta (0, 0)
Screenshot: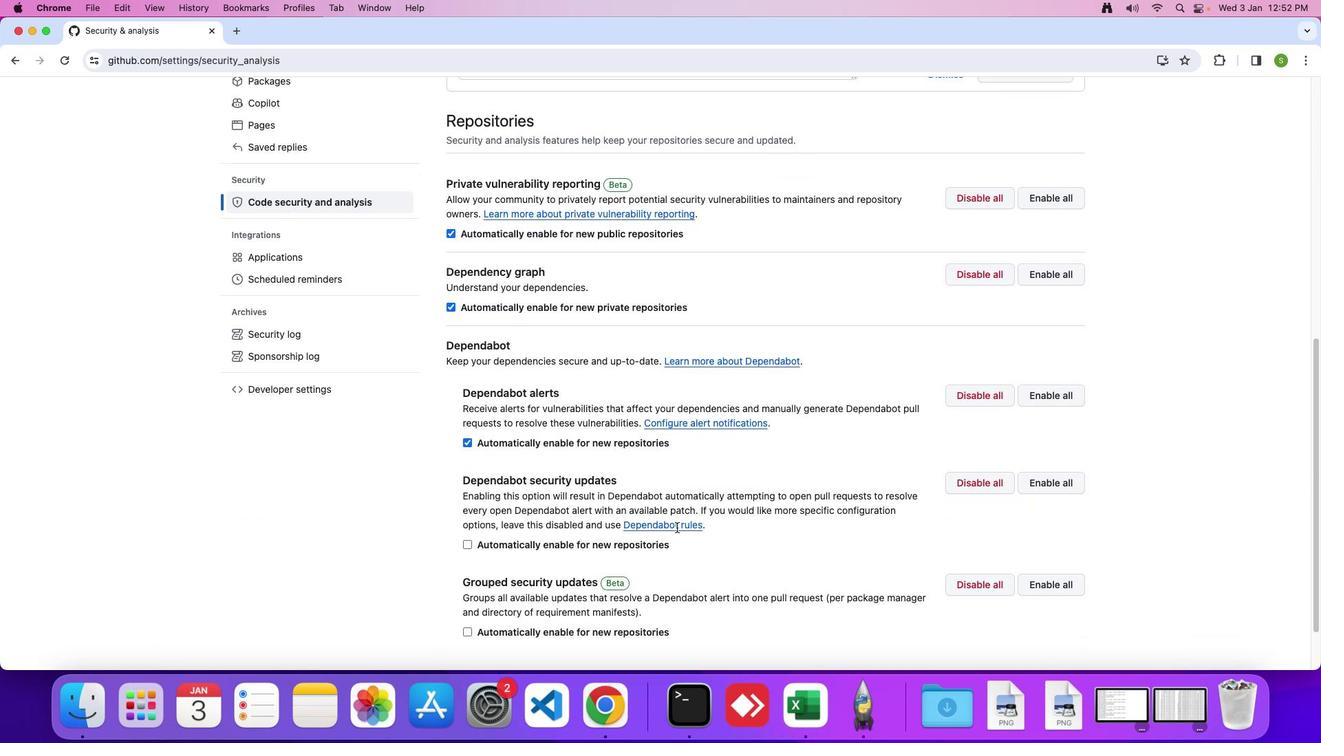 
Action: Mouse moved to (1060, 456)
Screenshot: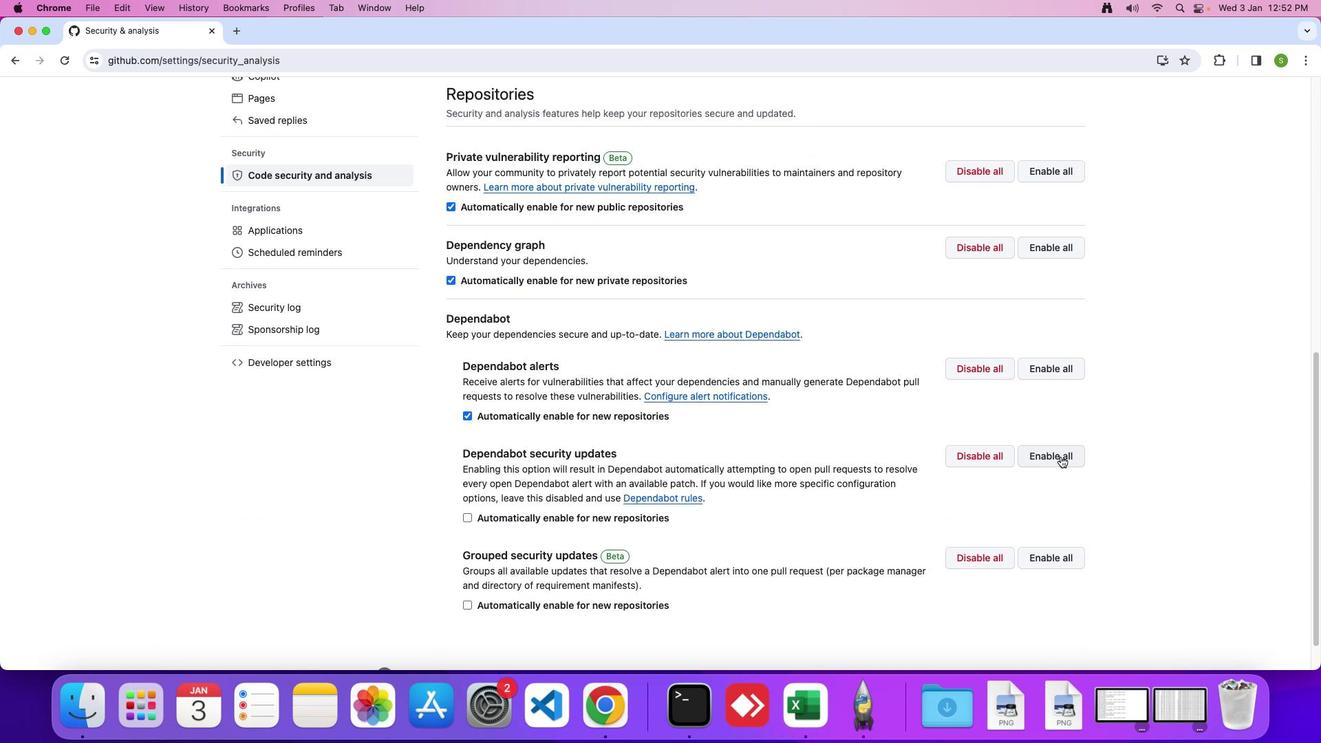 
Action: Mouse pressed left at (1060, 456)
Screenshot: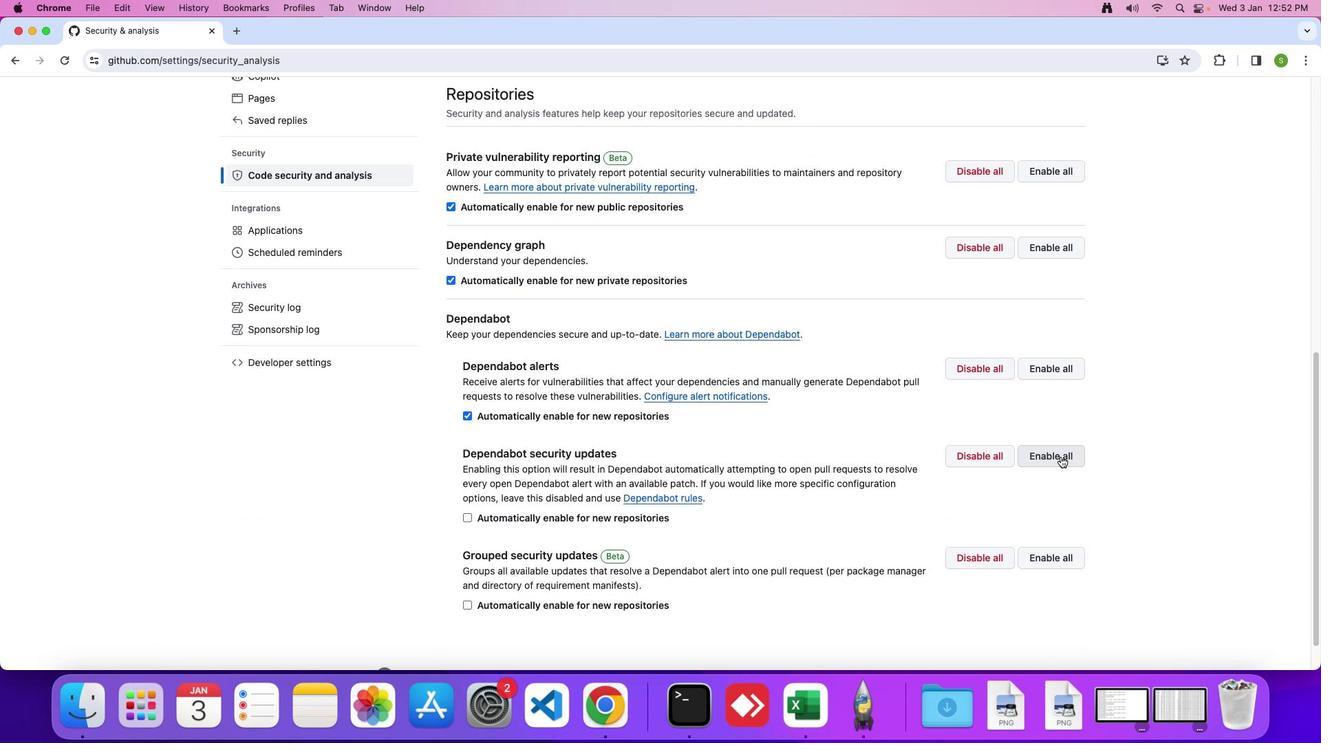 
Action: Mouse moved to (642, 294)
Screenshot: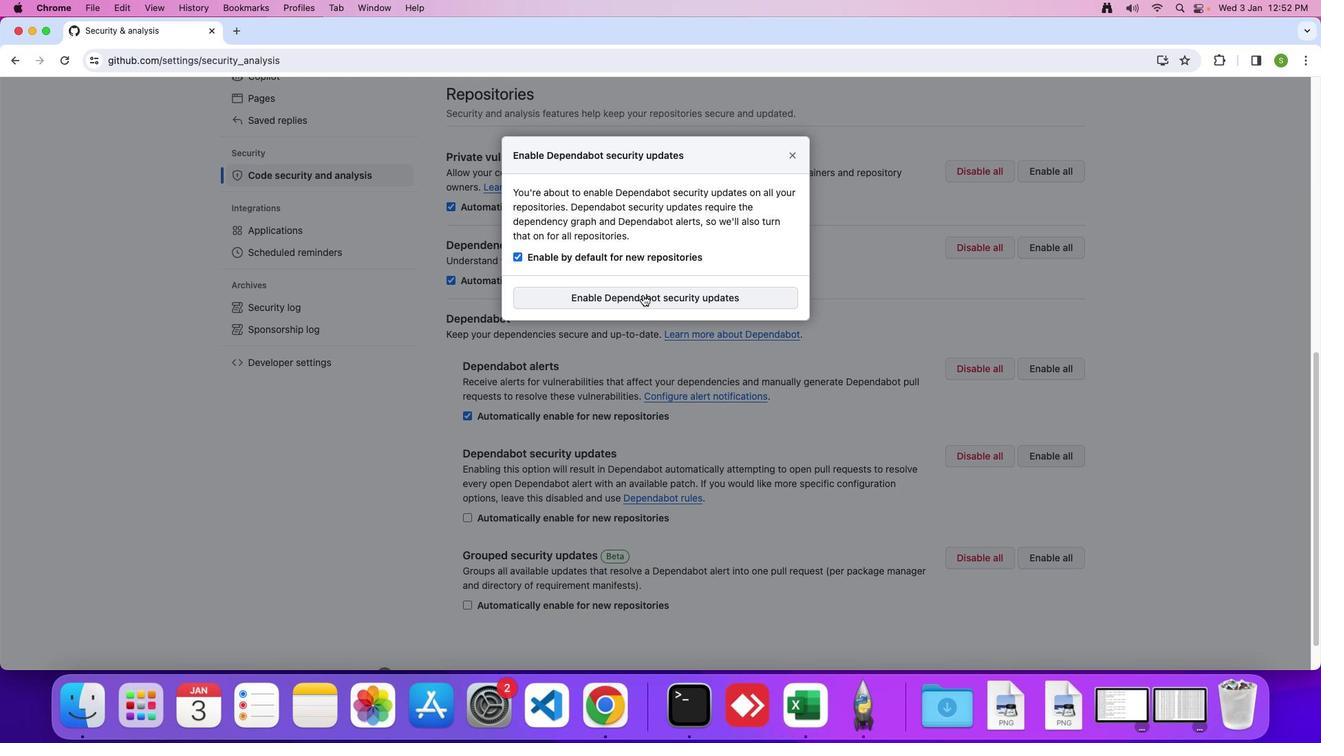 
Action: Mouse pressed left at (642, 294)
Screenshot: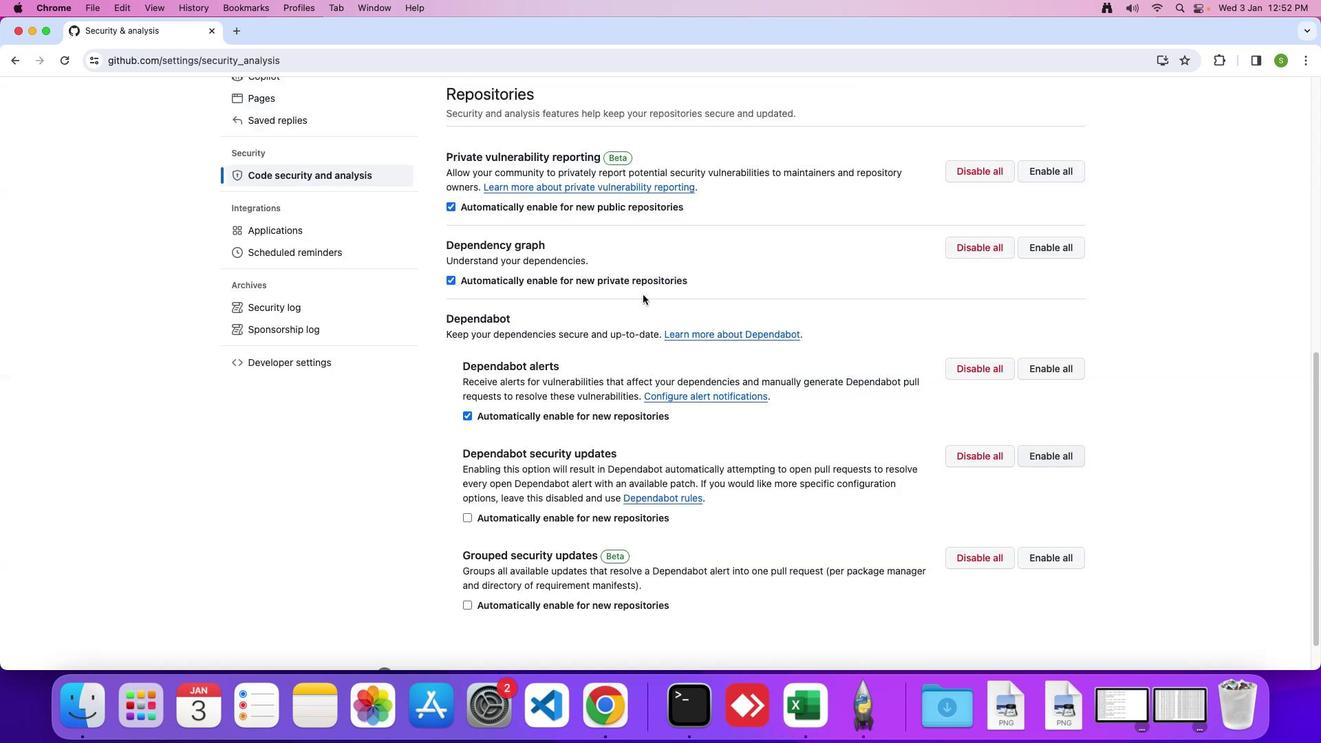 
Action: Mouse moved to (635, 317)
Screenshot: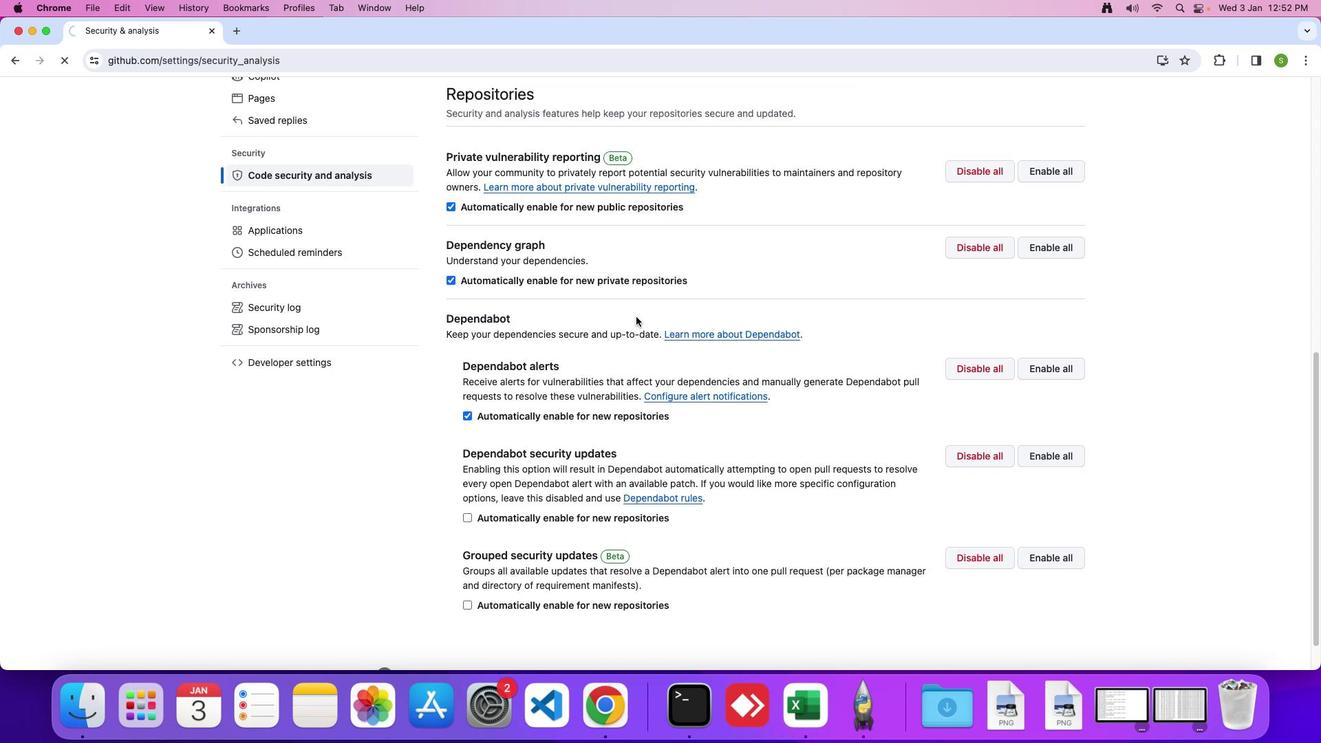 
